 Task: Look for space in Sheki, Azerbaijan from 9th June, 2023 to 16th June, 2023 for 2 adults in price range Rs.8000 to Rs.16000. Place can be entire place with 2 bedrooms having 2 beds and 1 bathroom. Property type can be house, flat, guest house. Amenities needed are: air conditioning. Booking option can be shelf check-in. Required host language is English.
Action: Mouse moved to (403, 99)
Screenshot: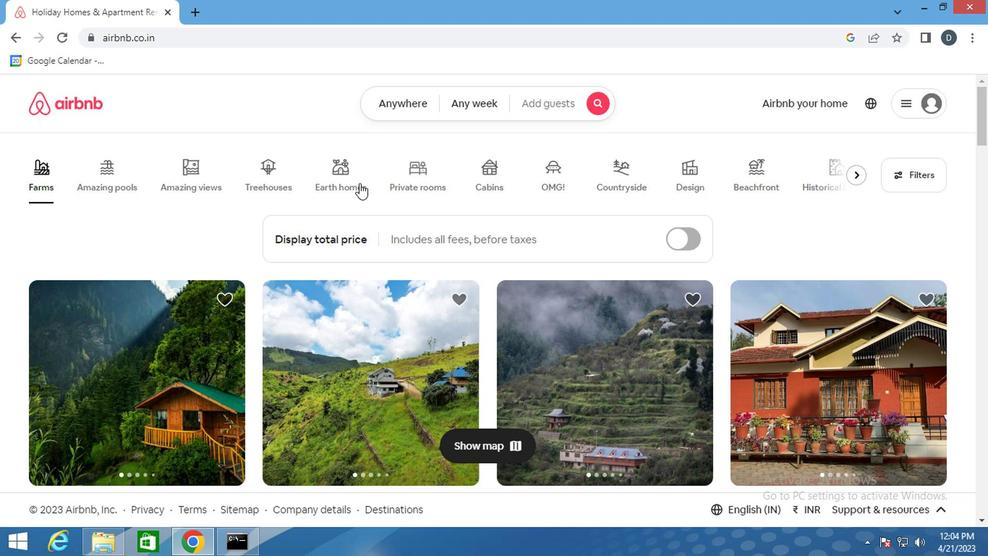 
Action: Mouse pressed left at (403, 99)
Screenshot: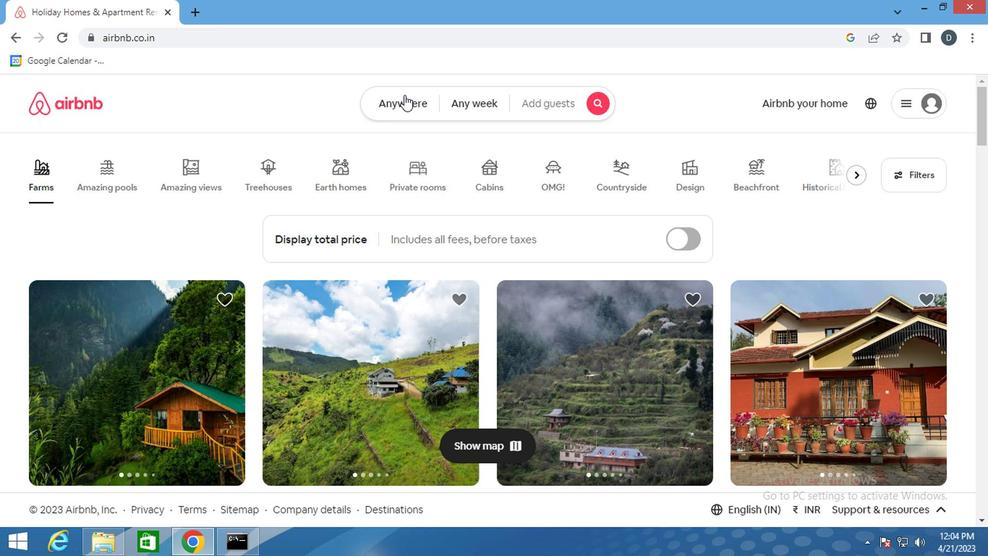 
Action: Mouse moved to (284, 161)
Screenshot: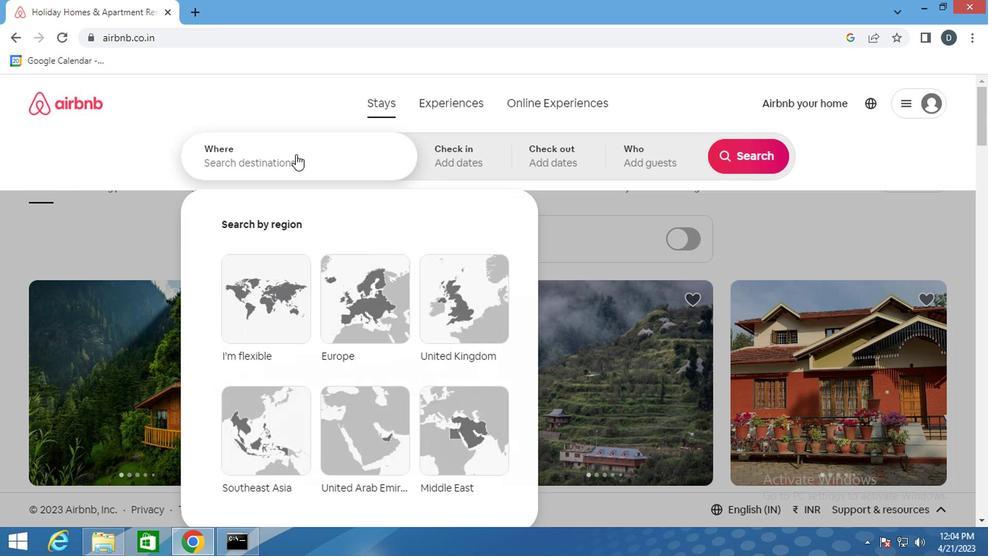 
Action: Mouse pressed left at (284, 161)
Screenshot: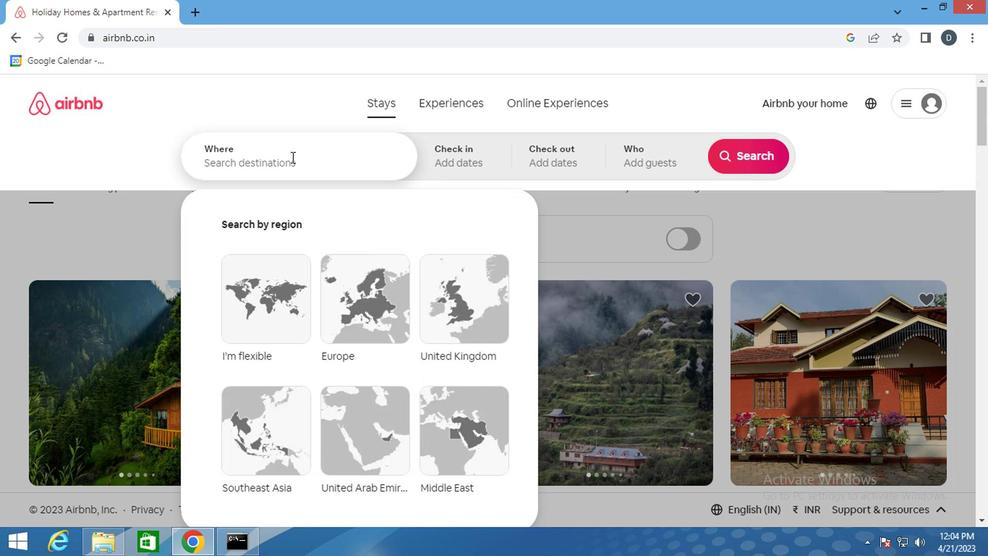 
Action: Key pressed sheki,az<Key.down><Key.enter>
Screenshot: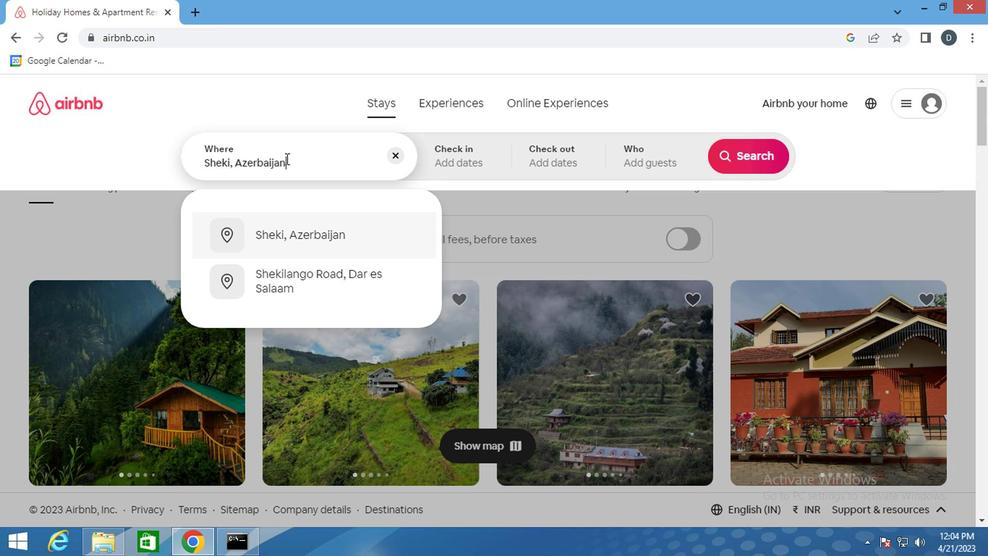 
Action: Mouse moved to (735, 281)
Screenshot: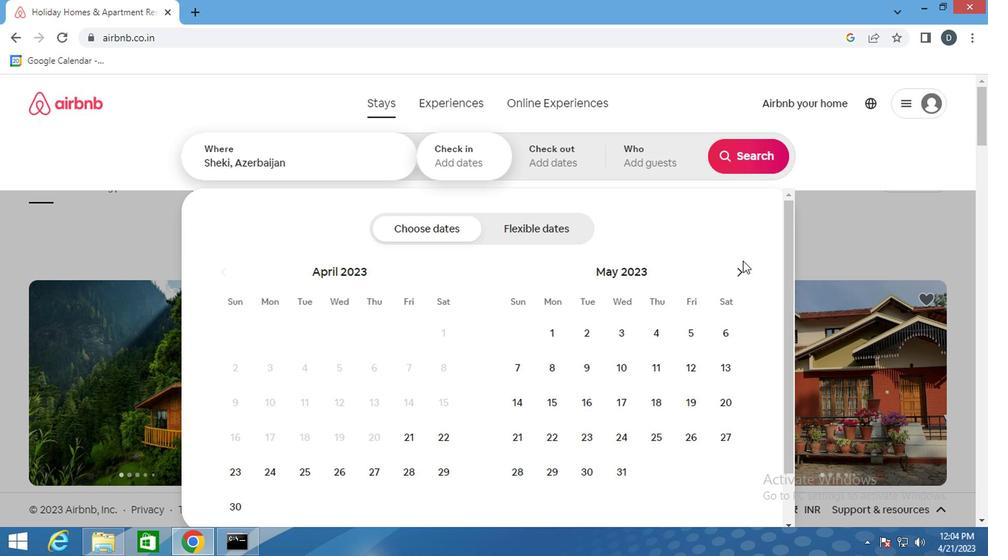 
Action: Mouse pressed left at (735, 281)
Screenshot: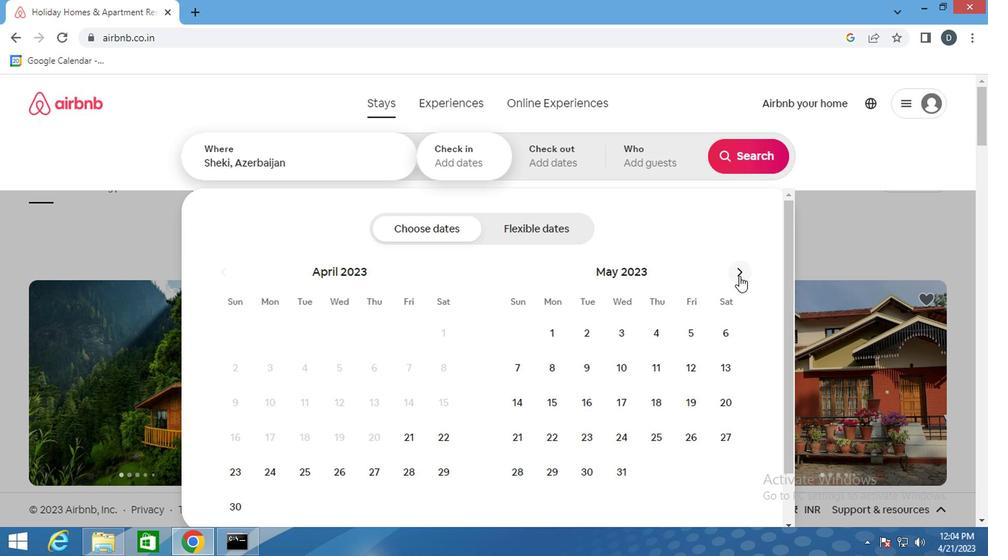 
Action: Mouse moved to (693, 357)
Screenshot: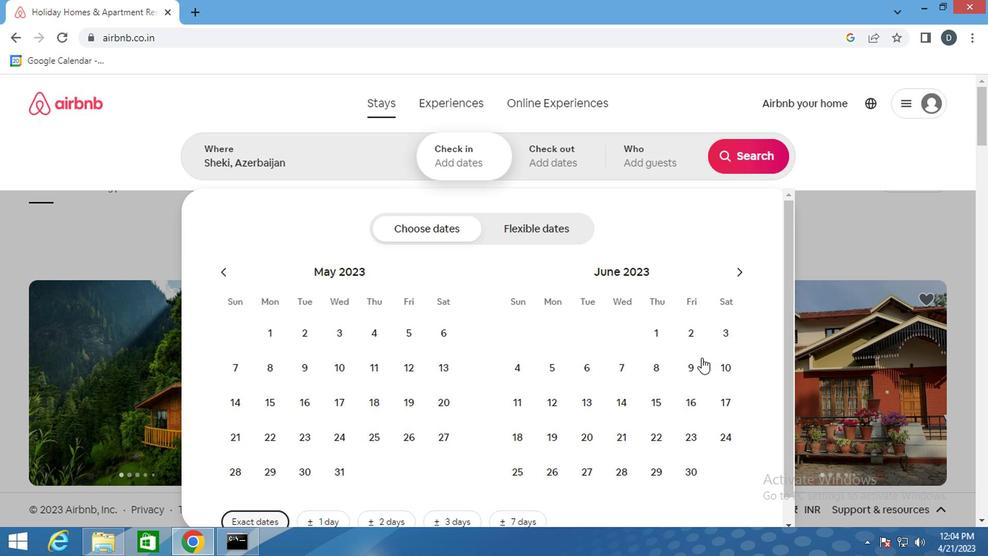 
Action: Mouse pressed left at (693, 357)
Screenshot: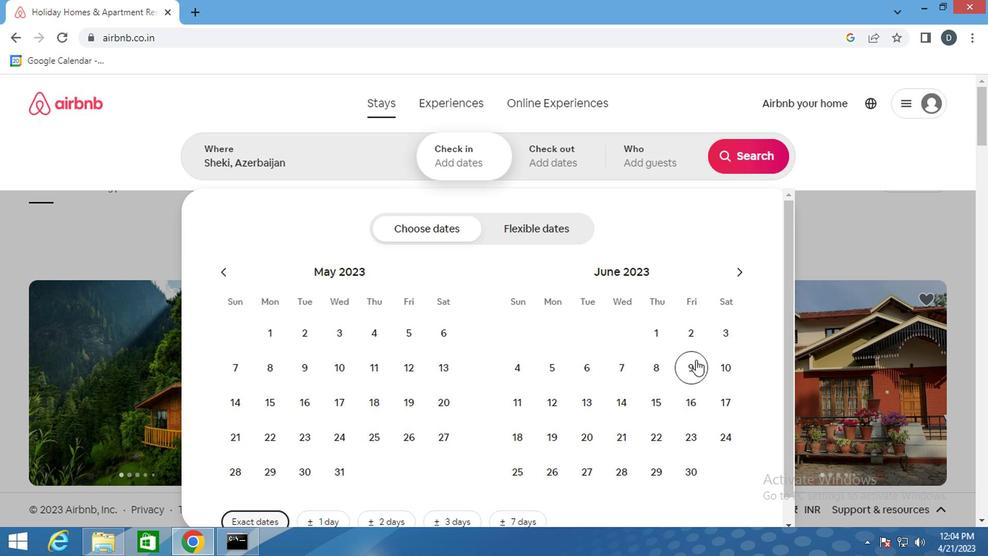 
Action: Mouse moved to (688, 395)
Screenshot: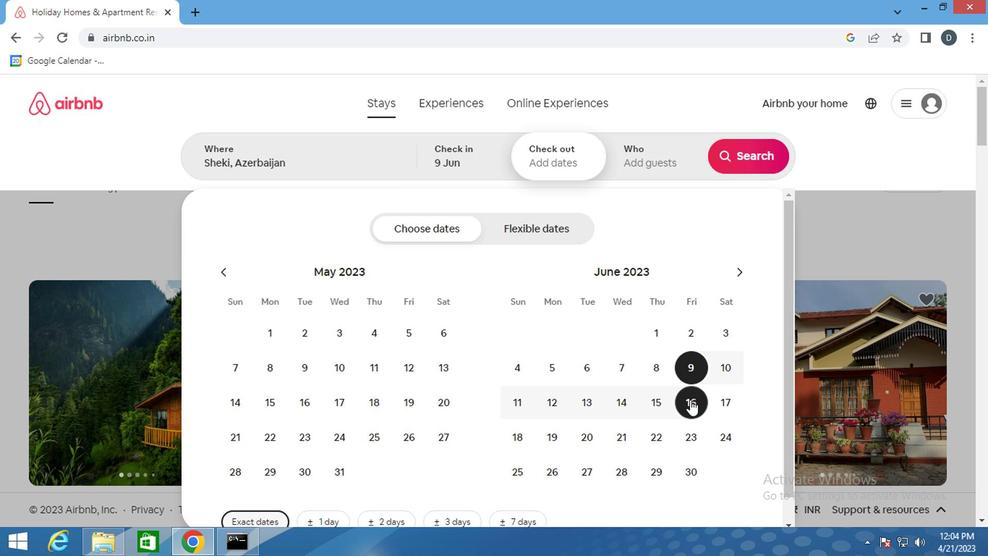 
Action: Mouse pressed left at (688, 395)
Screenshot: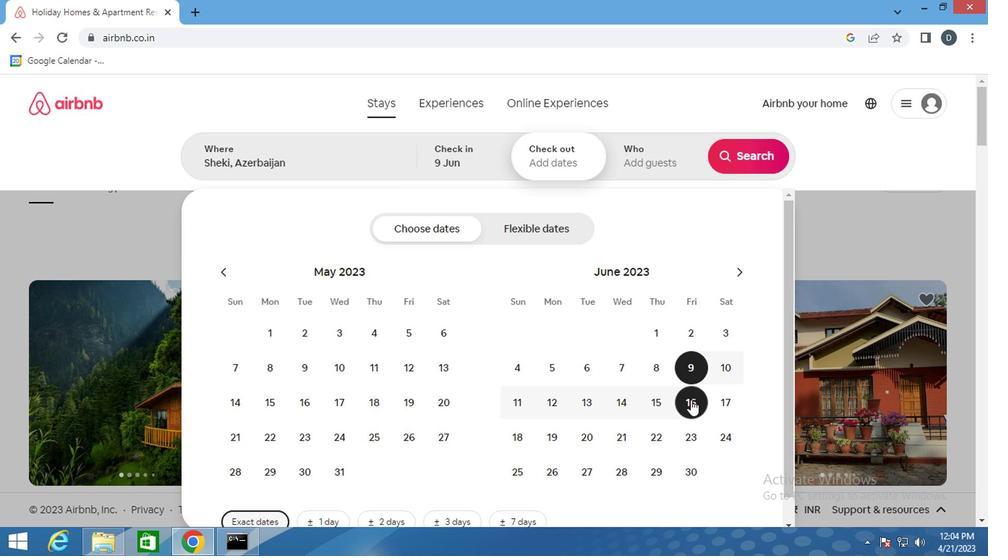 
Action: Mouse moved to (661, 167)
Screenshot: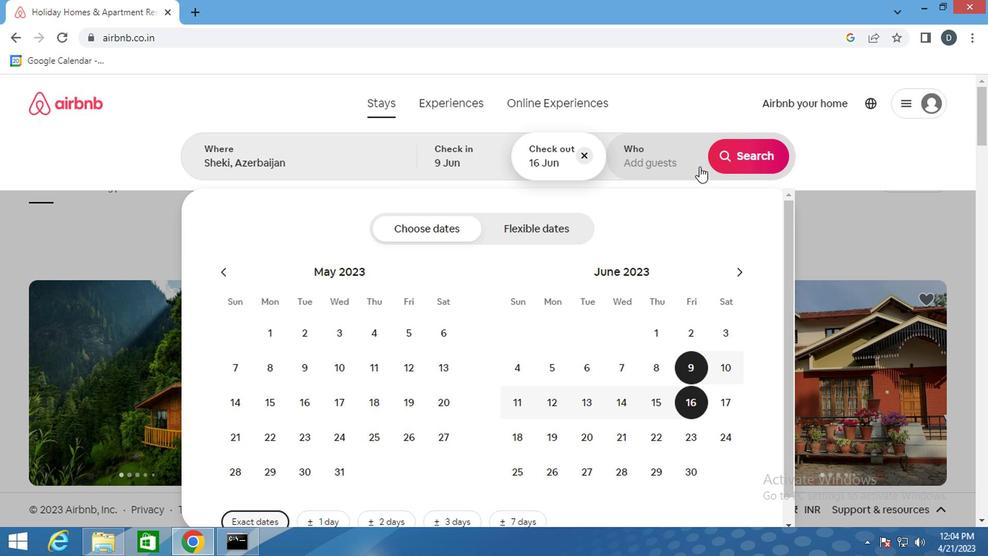 
Action: Mouse pressed left at (661, 167)
Screenshot: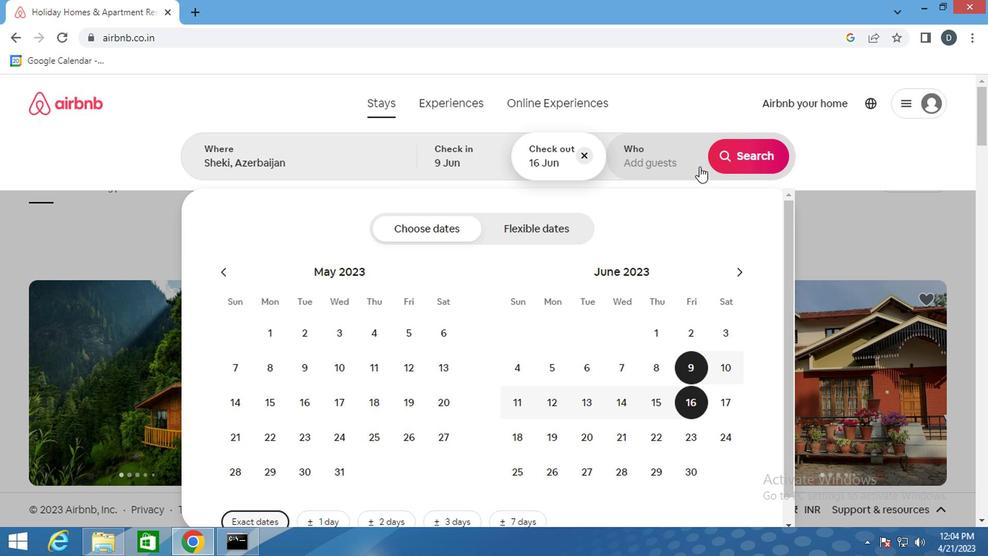 
Action: Mouse moved to (753, 240)
Screenshot: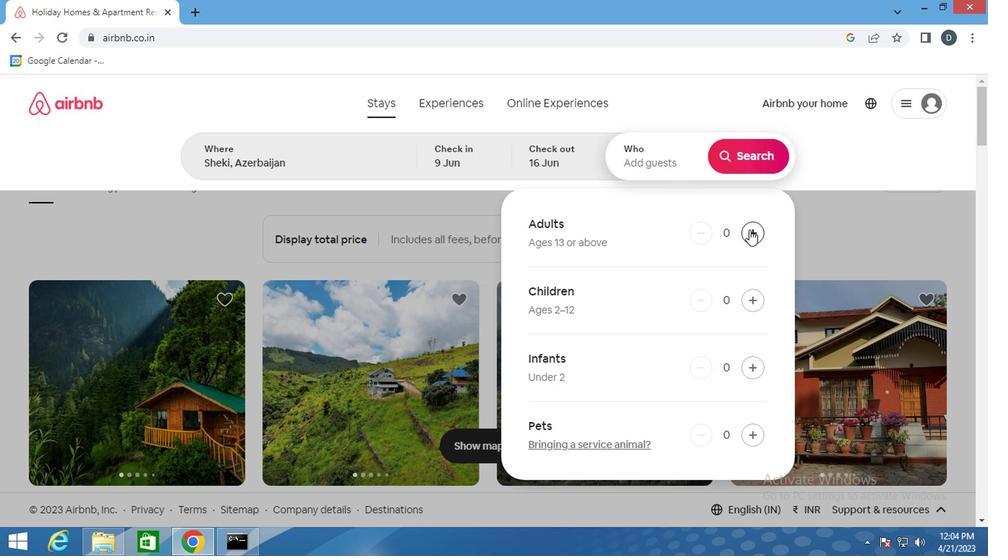 
Action: Mouse pressed left at (753, 240)
Screenshot: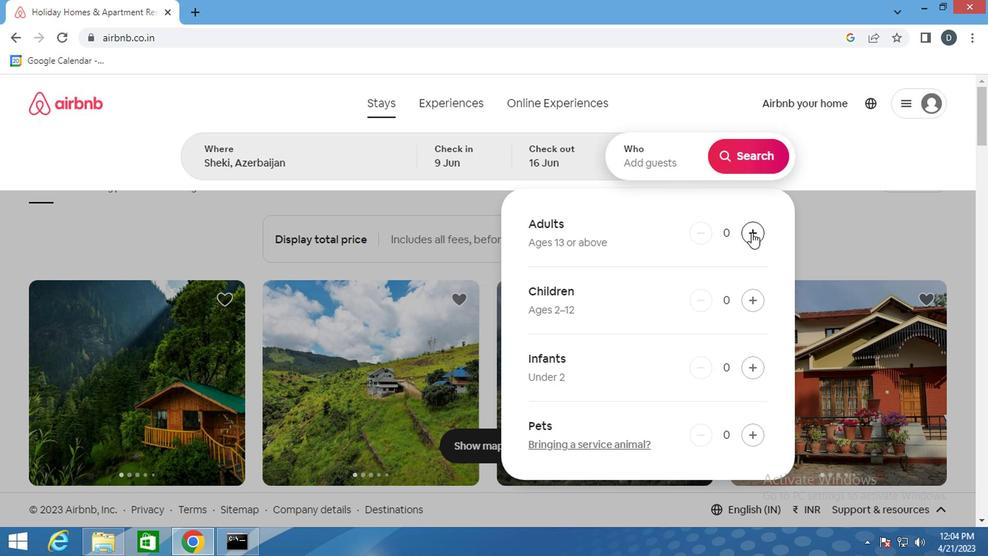 
Action: Mouse pressed left at (753, 240)
Screenshot: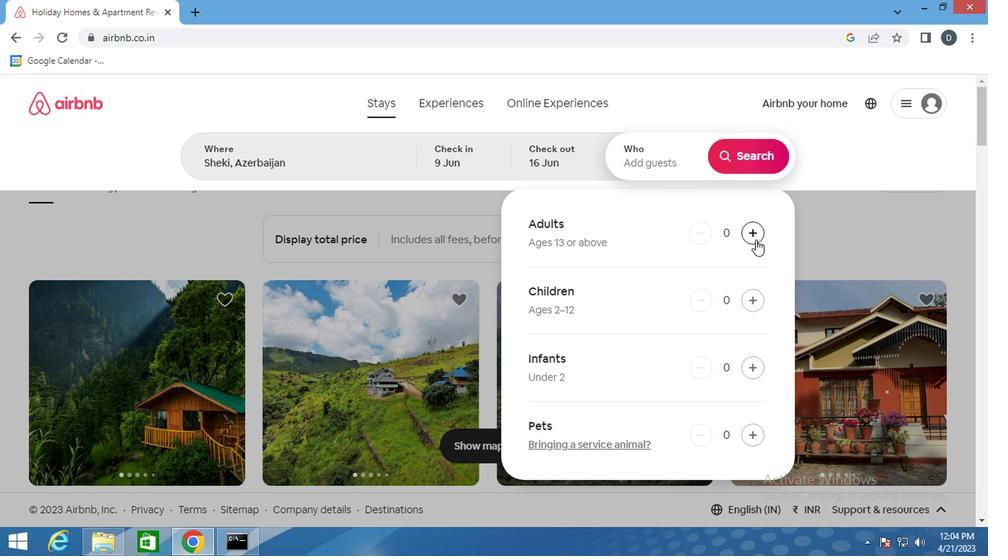 
Action: Mouse moved to (753, 164)
Screenshot: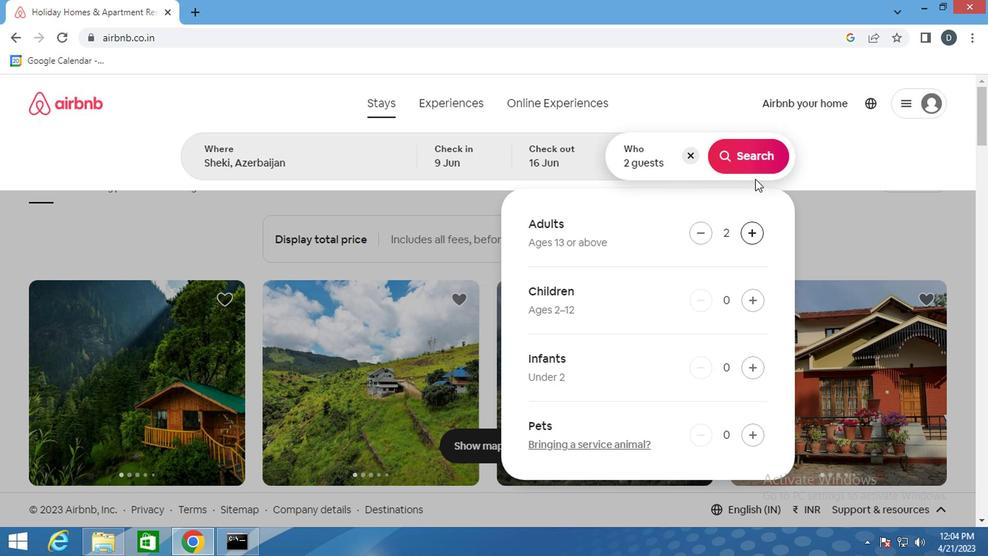 
Action: Mouse pressed left at (753, 164)
Screenshot: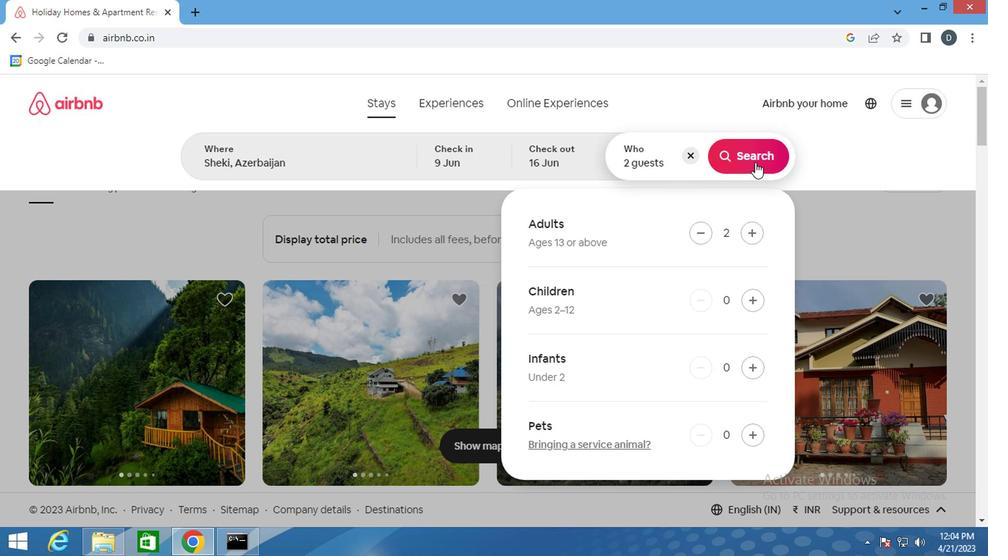 
Action: Mouse moved to (908, 164)
Screenshot: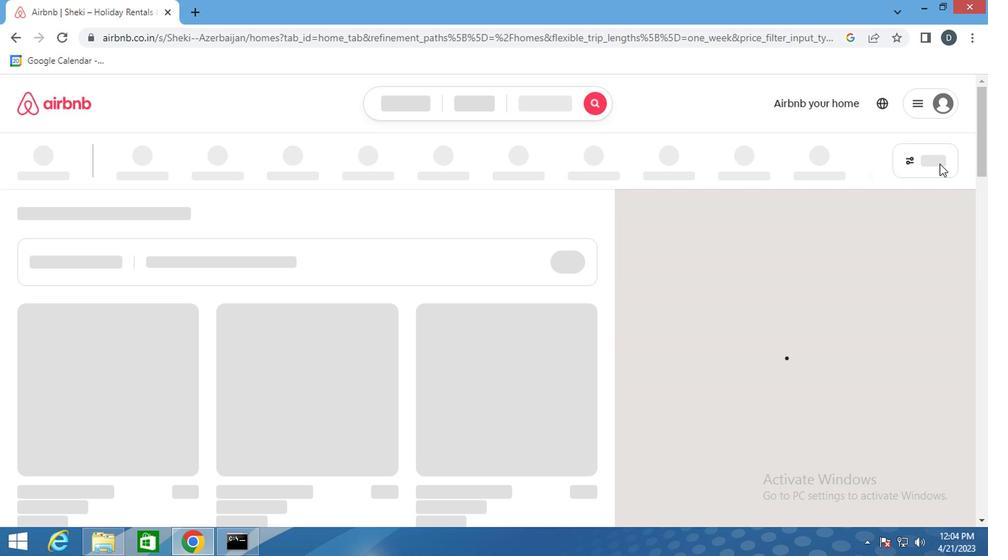 
Action: Mouse pressed left at (908, 164)
Screenshot: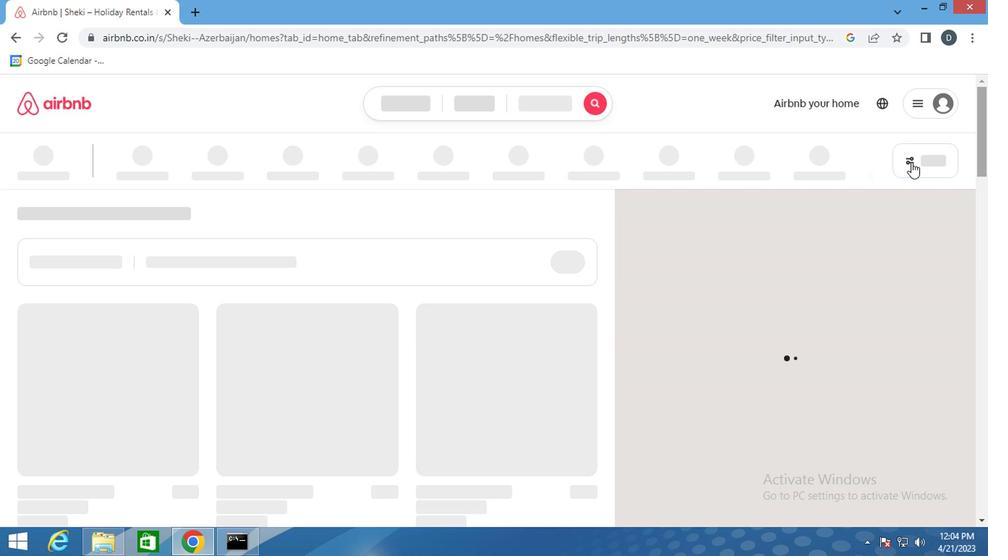 
Action: Mouse moved to (406, 337)
Screenshot: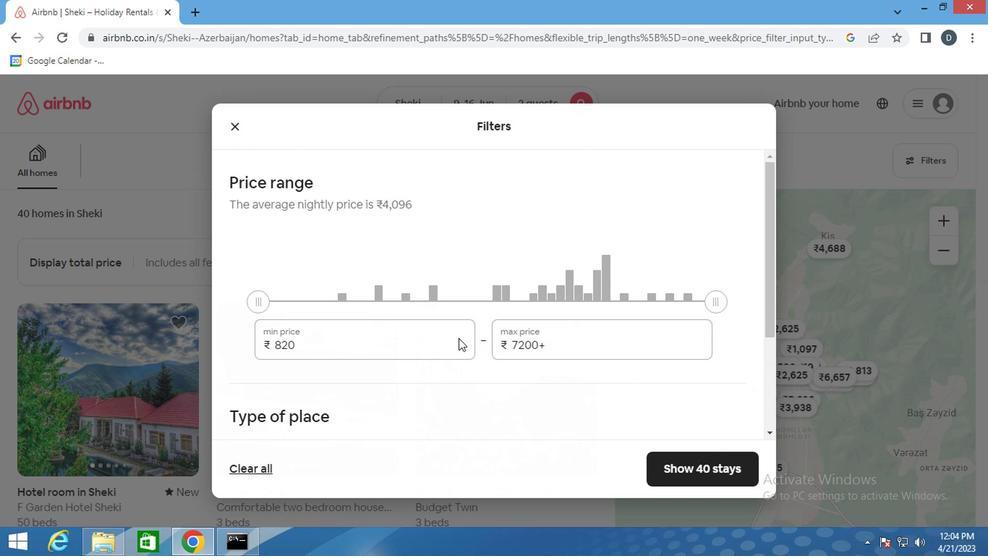 
Action: Mouse pressed left at (406, 337)
Screenshot: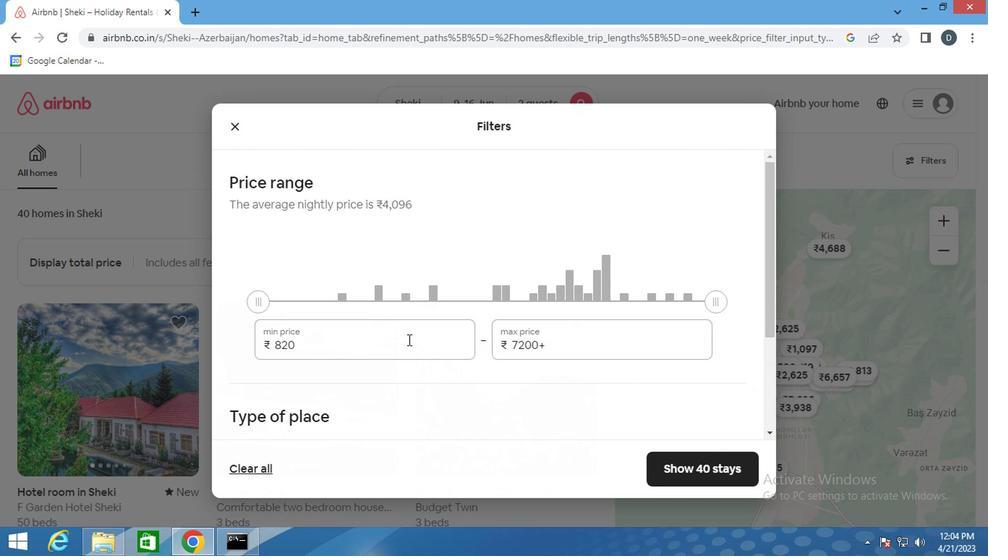 
Action: Mouse pressed left at (406, 337)
Screenshot: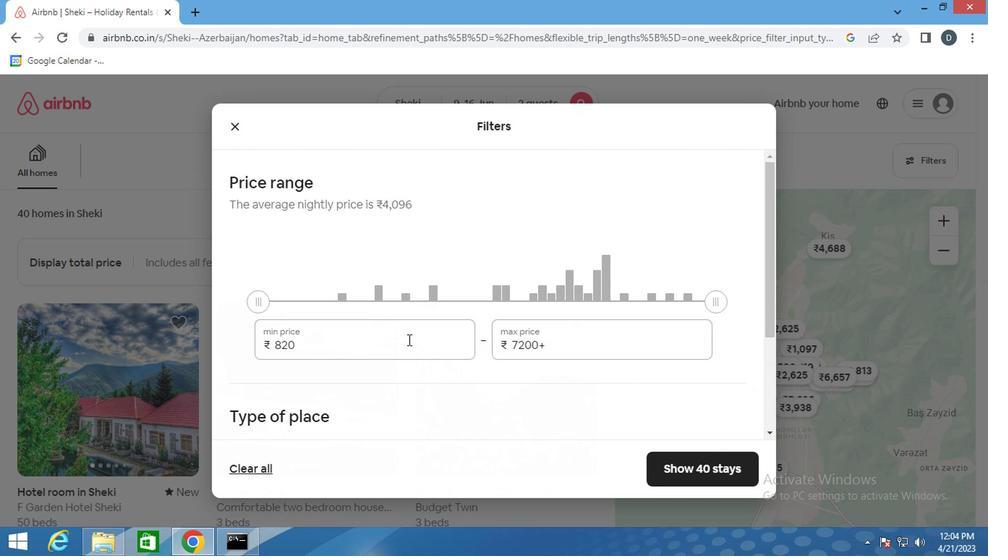 
Action: Key pressed 80000<Key.backspace>
Screenshot: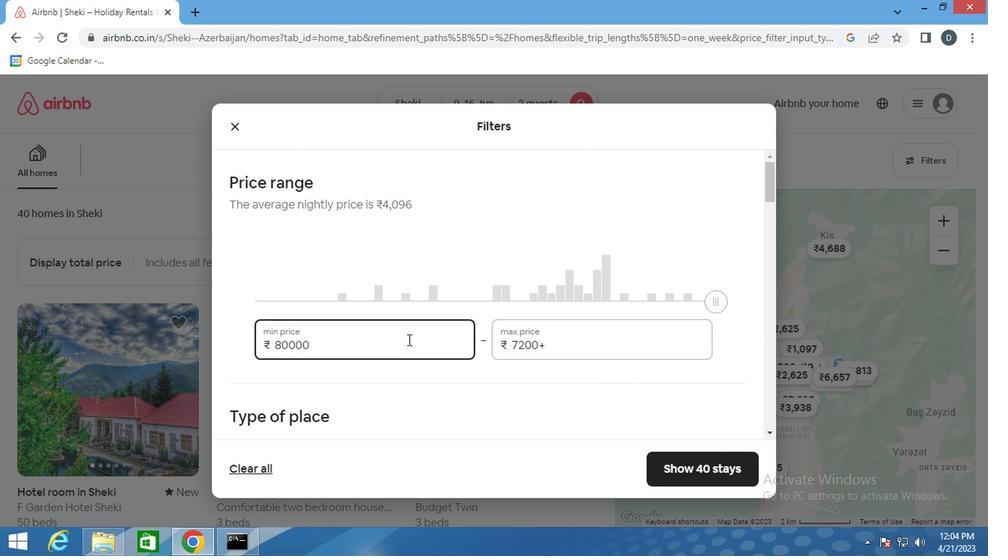 
Action: Mouse moved to (406, 337)
Screenshot: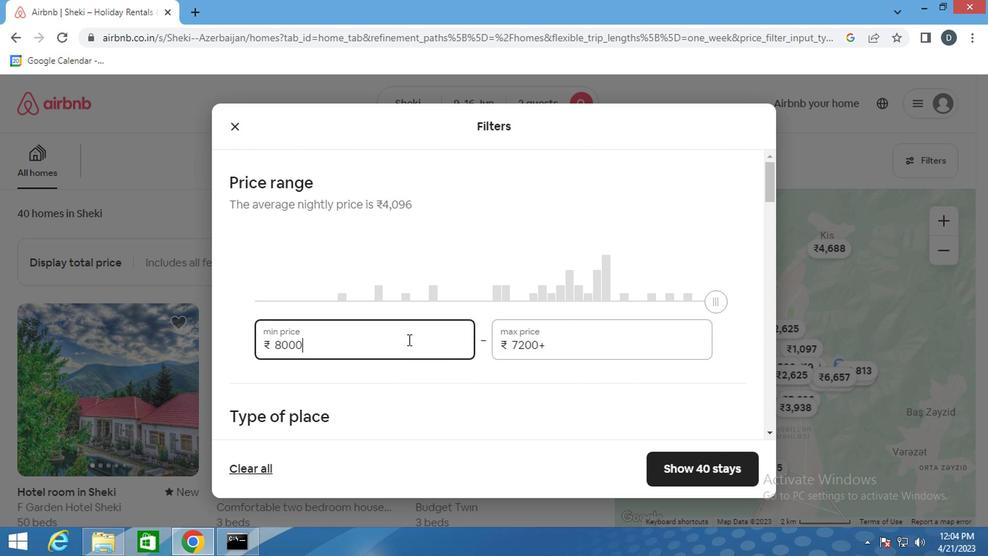 
Action: Key pressed <Key.tab>ctrl+Actrl+16000
Screenshot: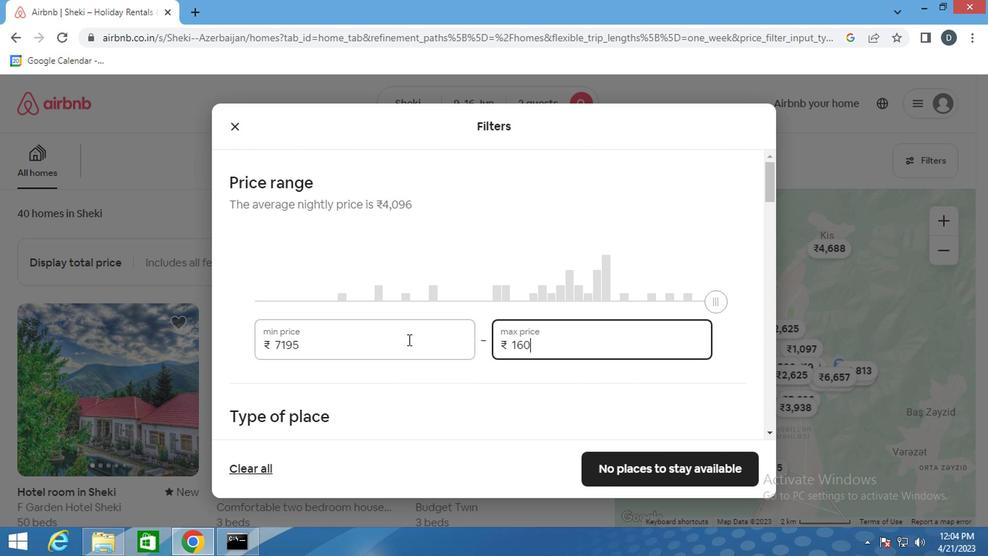 
Action: Mouse scrolled (406, 336) with delta (0, 0)
Screenshot: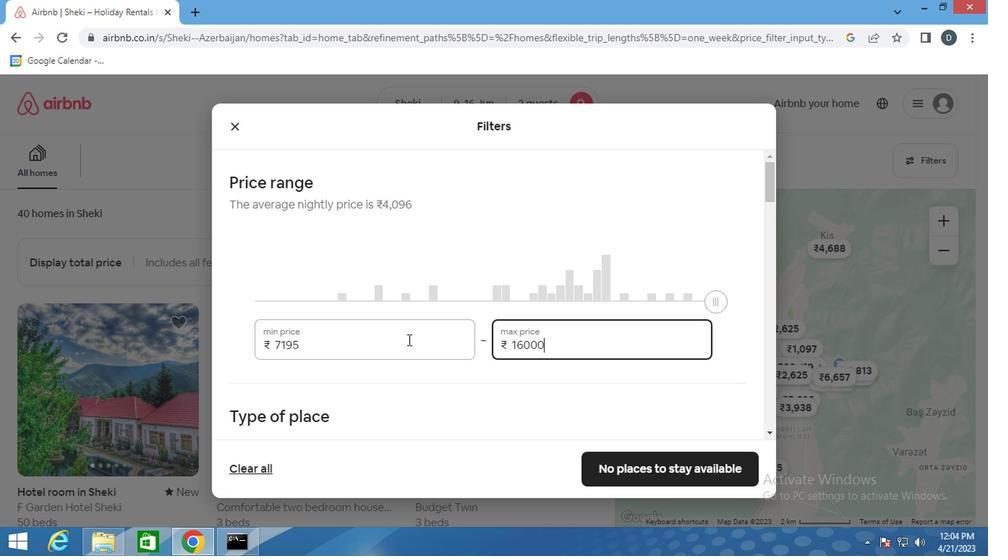 
Action: Mouse scrolled (406, 336) with delta (0, 0)
Screenshot: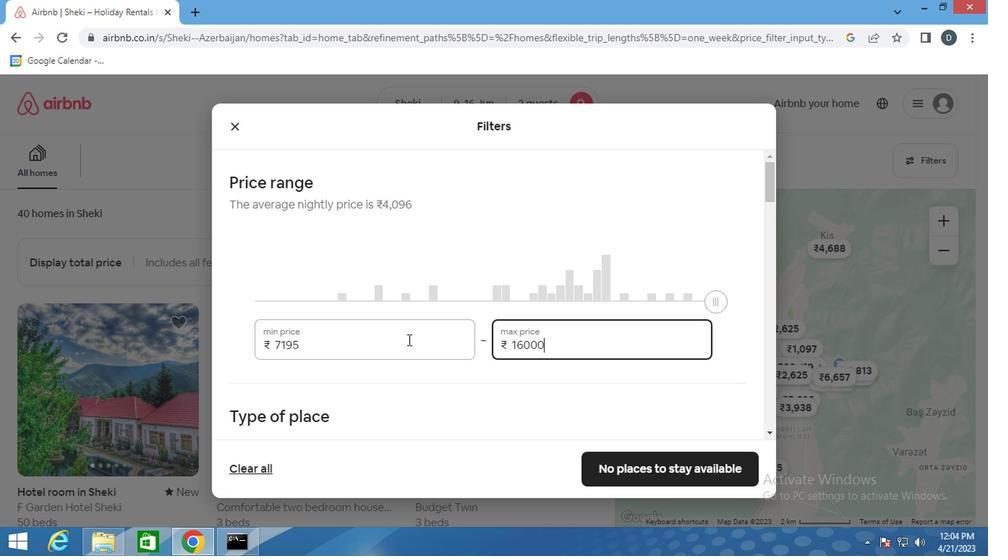 
Action: Mouse scrolled (406, 336) with delta (0, 0)
Screenshot: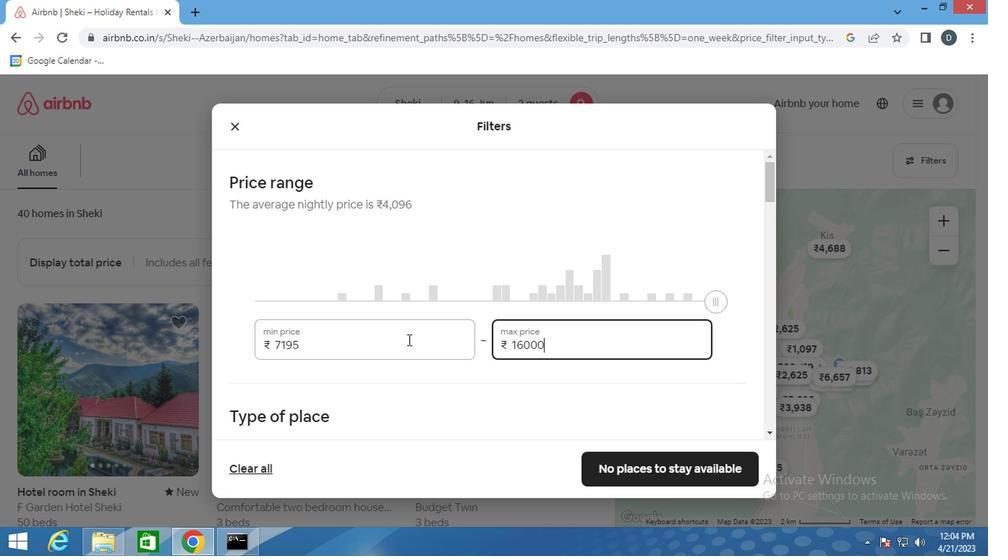 
Action: Mouse moved to (308, 255)
Screenshot: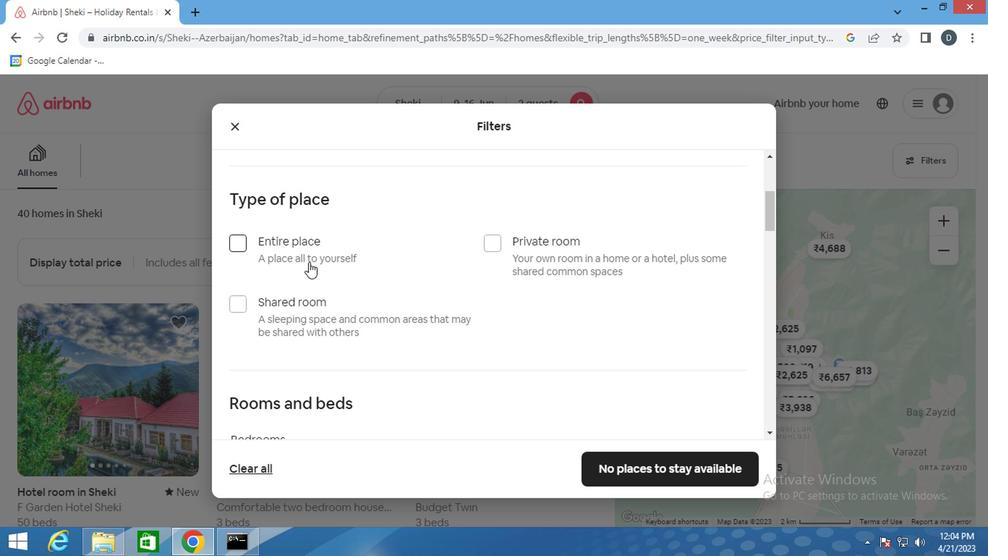 
Action: Mouse pressed left at (308, 255)
Screenshot: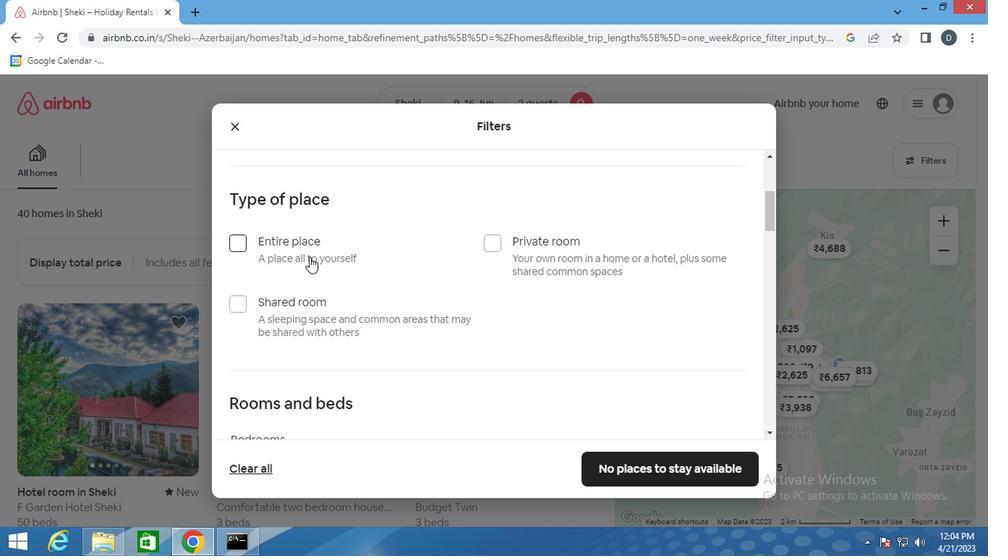 
Action: Mouse moved to (309, 255)
Screenshot: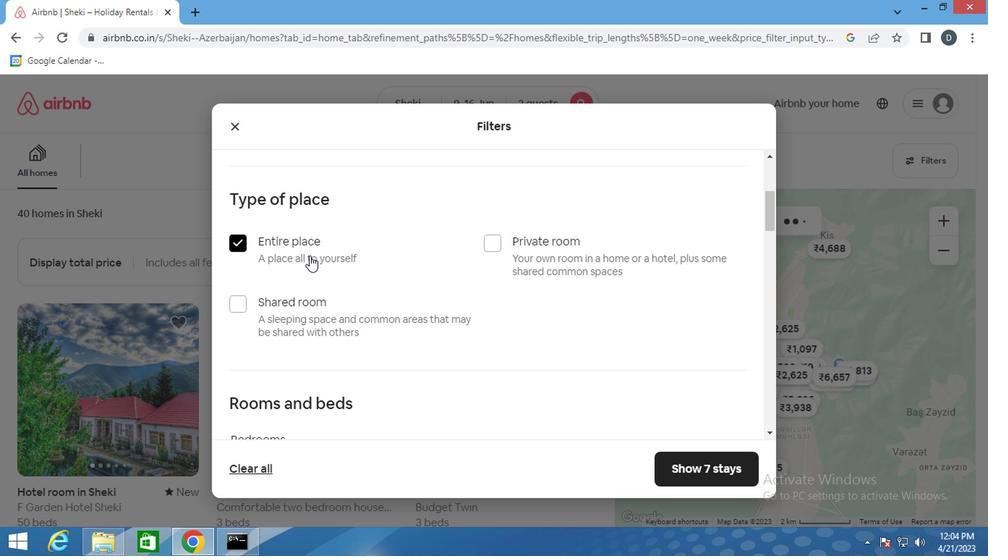 
Action: Mouse scrolled (309, 254) with delta (0, -1)
Screenshot: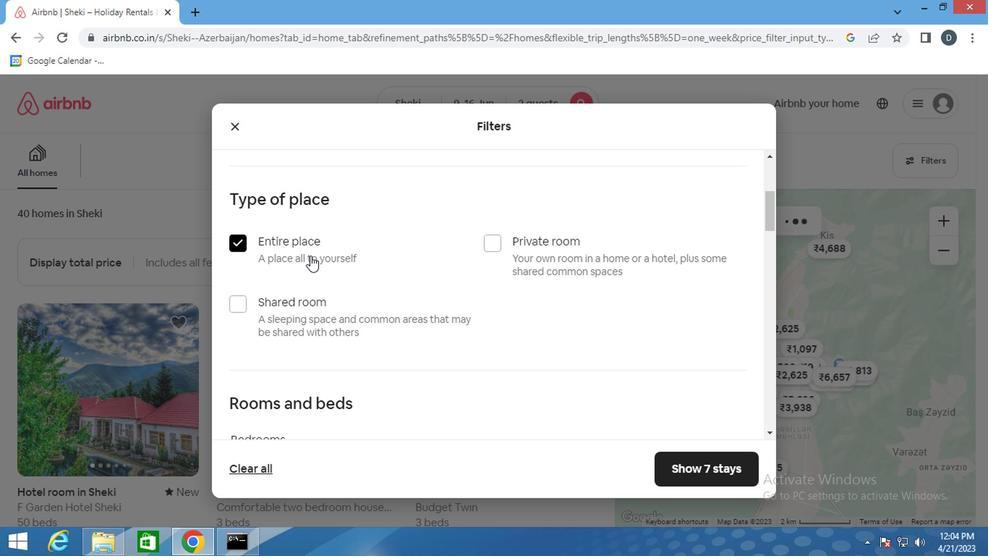 
Action: Mouse scrolled (309, 254) with delta (0, -1)
Screenshot: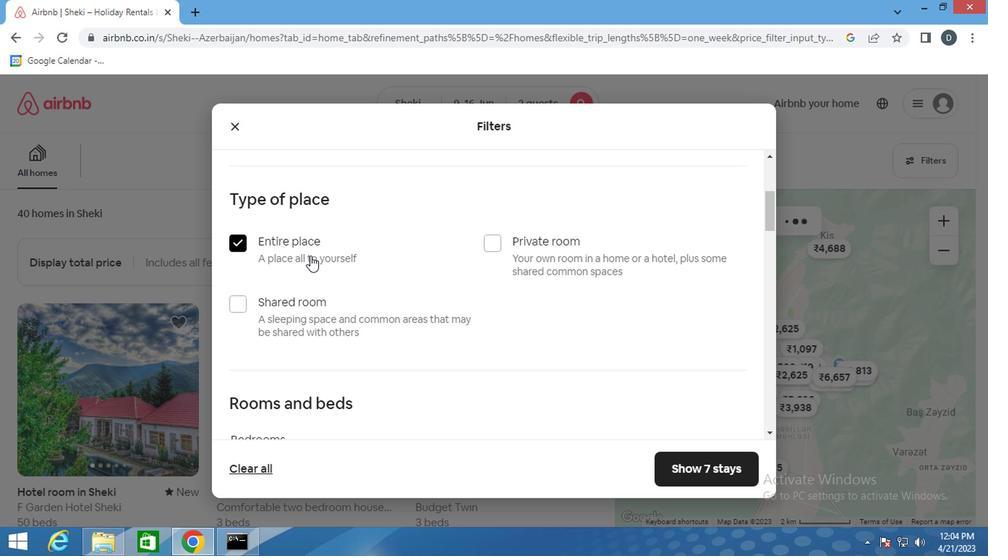 
Action: Mouse scrolled (309, 254) with delta (0, -1)
Screenshot: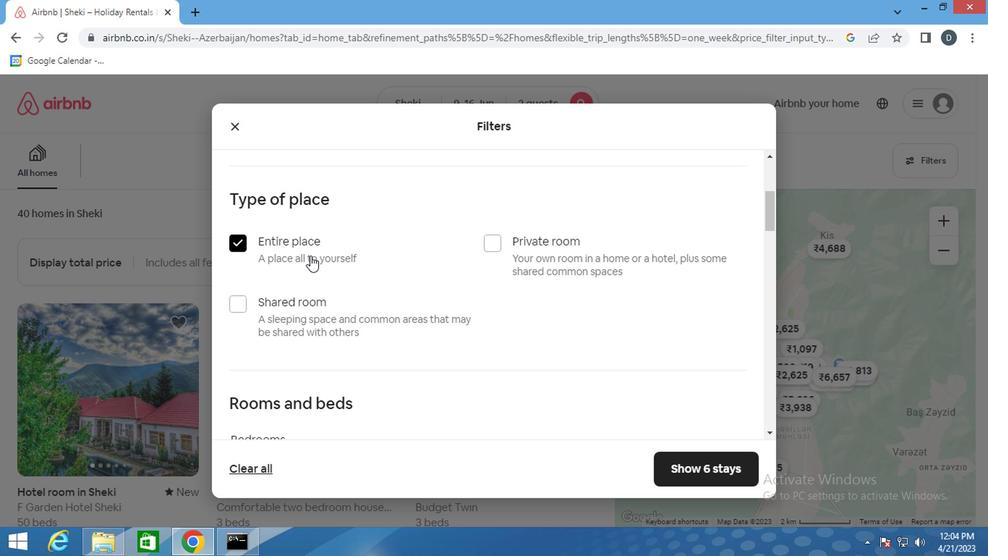 
Action: Mouse moved to (356, 264)
Screenshot: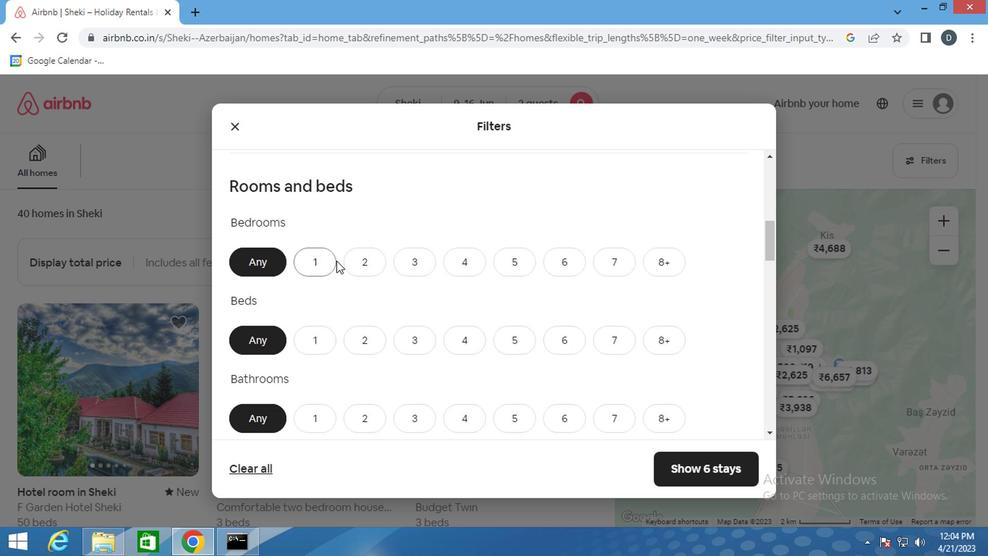 
Action: Mouse pressed left at (356, 264)
Screenshot: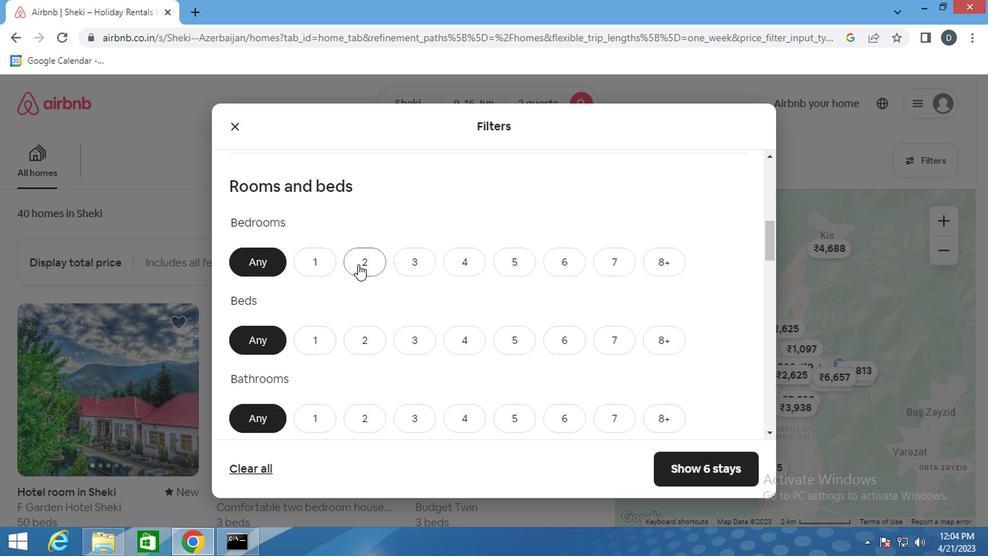 
Action: Mouse moved to (366, 332)
Screenshot: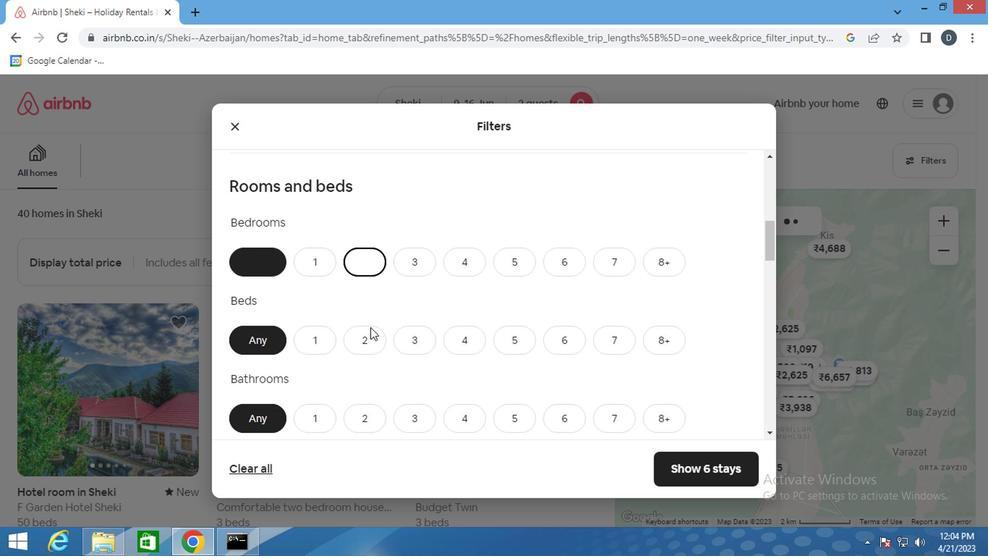 
Action: Mouse pressed left at (366, 332)
Screenshot: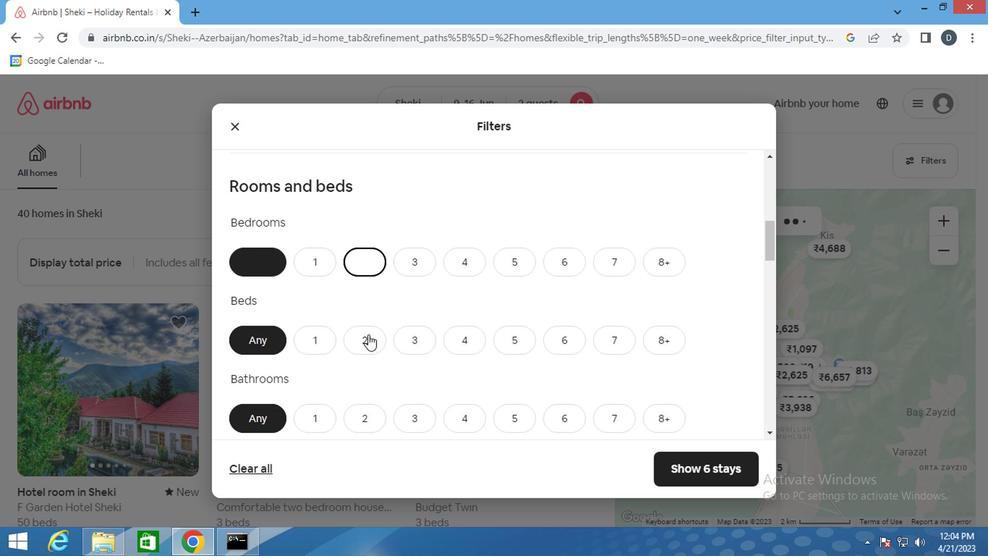 
Action: Mouse moved to (319, 405)
Screenshot: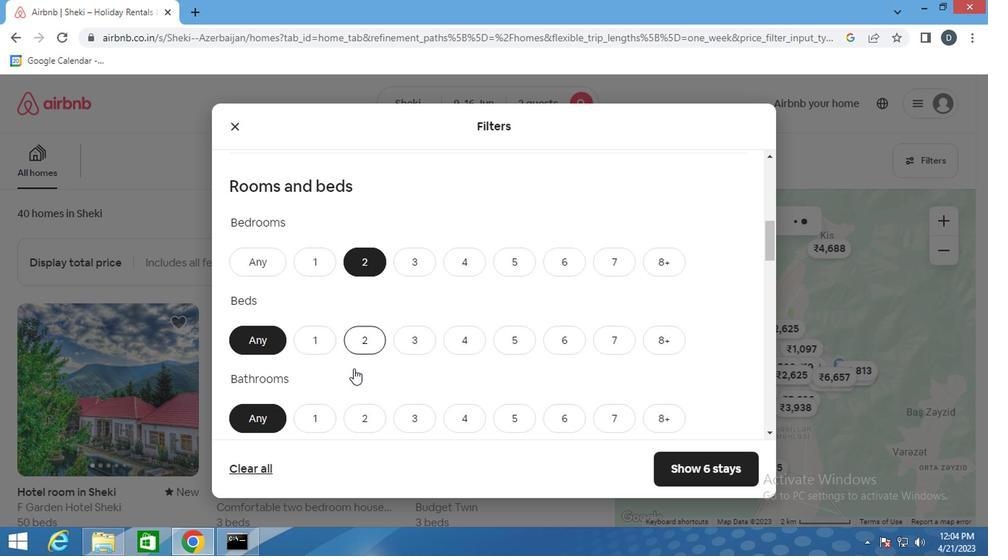 
Action: Mouse pressed left at (319, 405)
Screenshot: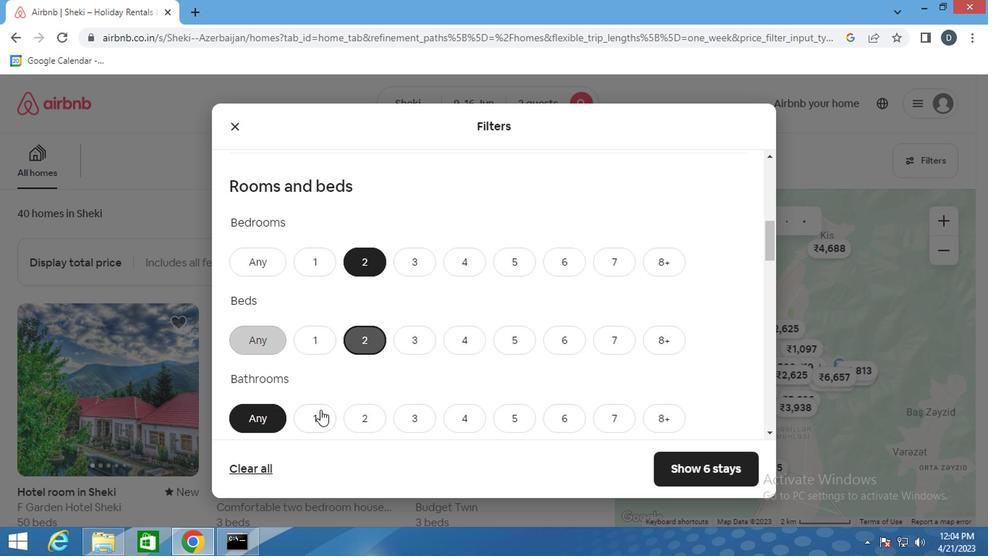 
Action: Mouse moved to (368, 367)
Screenshot: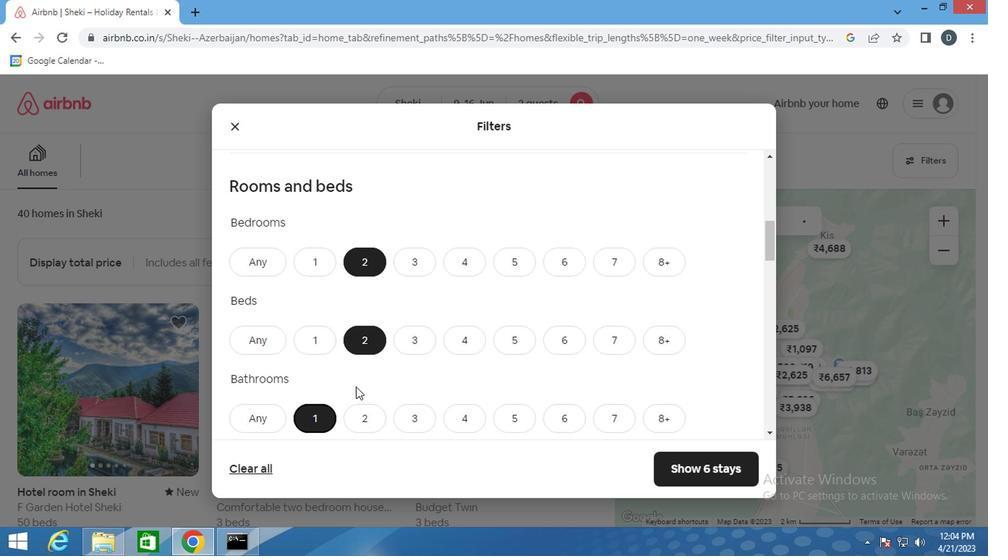 
Action: Mouse scrolled (368, 367) with delta (0, 0)
Screenshot: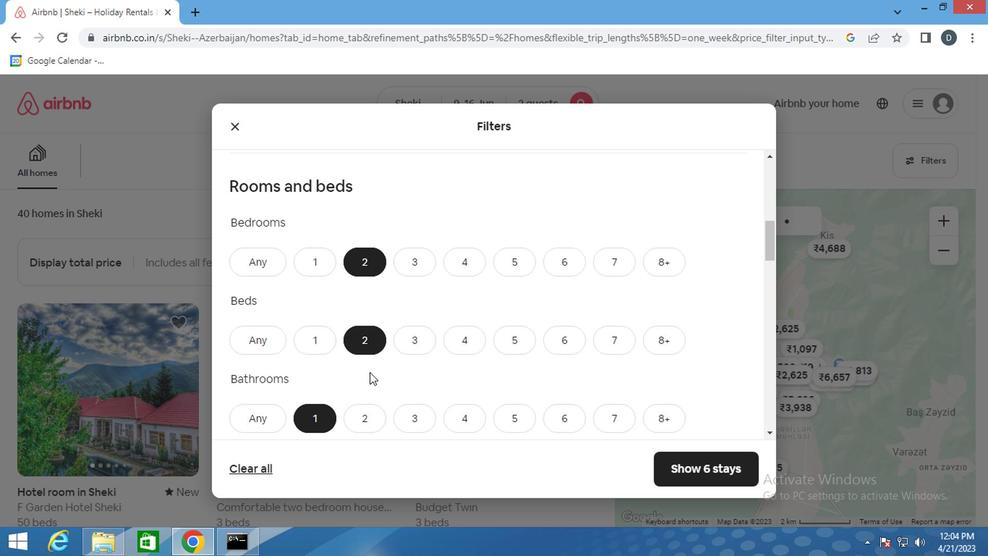 
Action: Mouse scrolled (368, 367) with delta (0, 0)
Screenshot: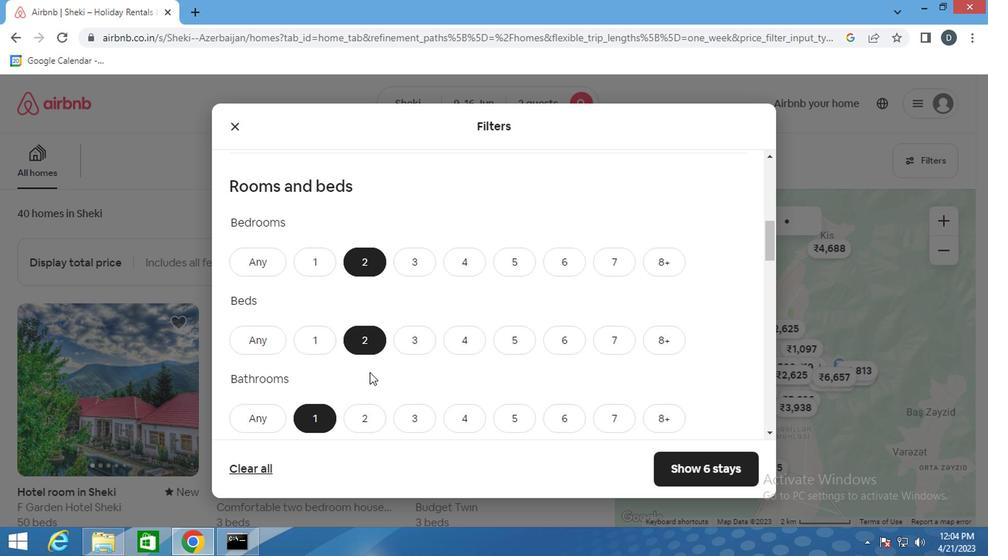 
Action: Mouse moved to (371, 365)
Screenshot: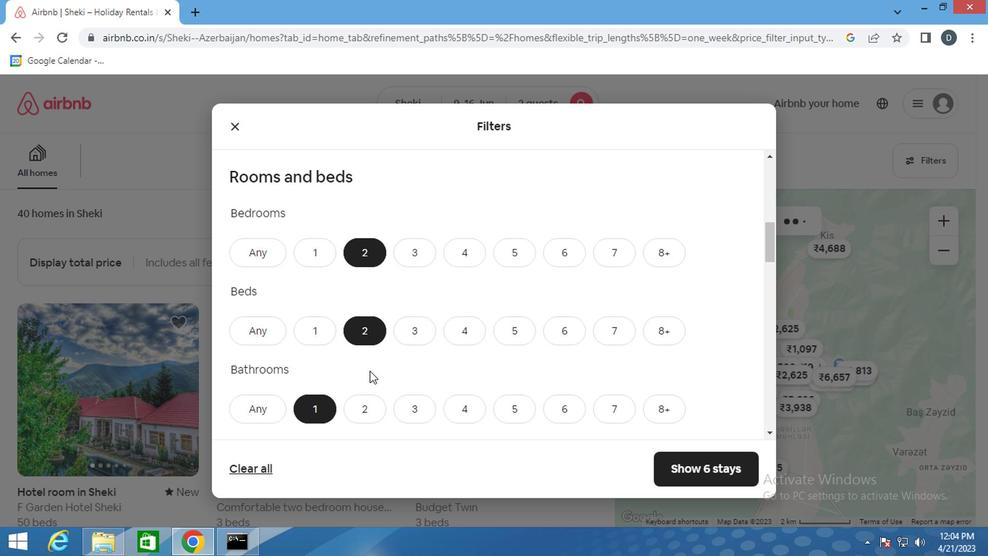 
Action: Mouse scrolled (371, 365) with delta (0, 0)
Screenshot: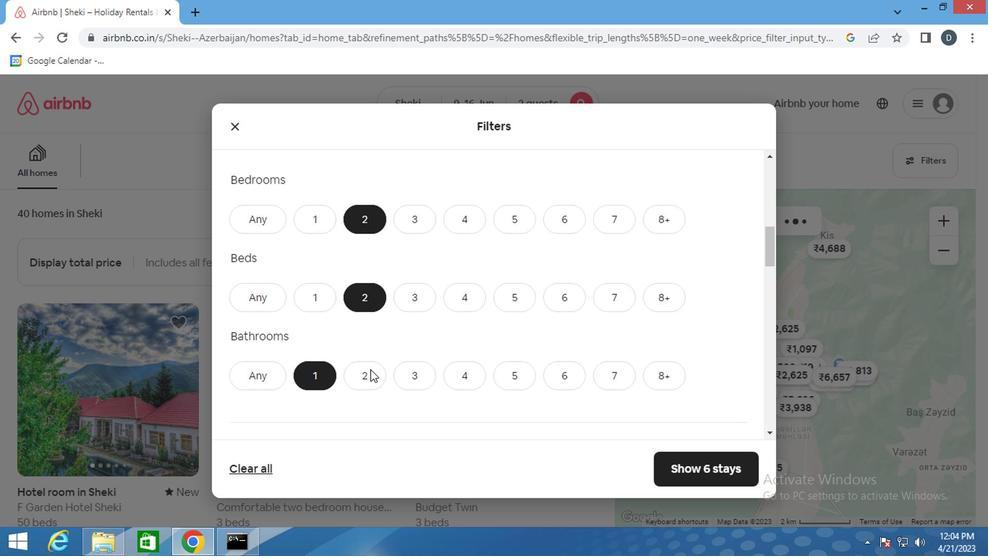 
Action: Mouse scrolled (371, 365) with delta (0, 0)
Screenshot: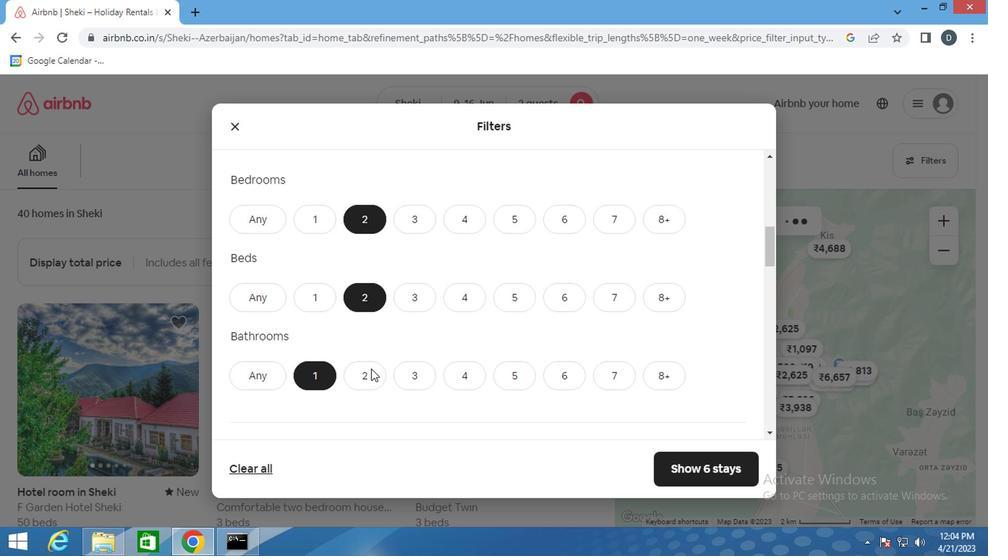 
Action: Mouse moved to (302, 315)
Screenshot: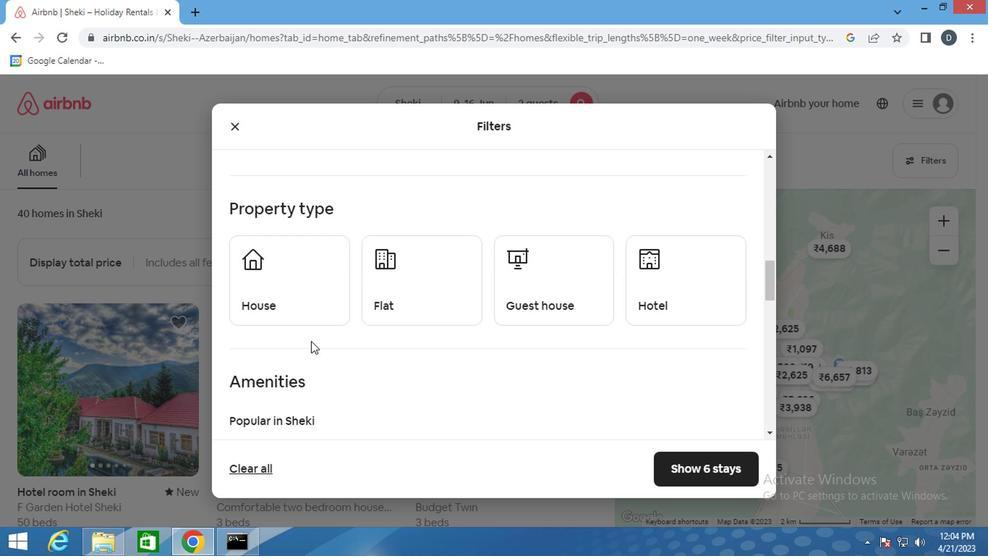 
Action: Mouse pressed left at (302, 315)
Screenshot: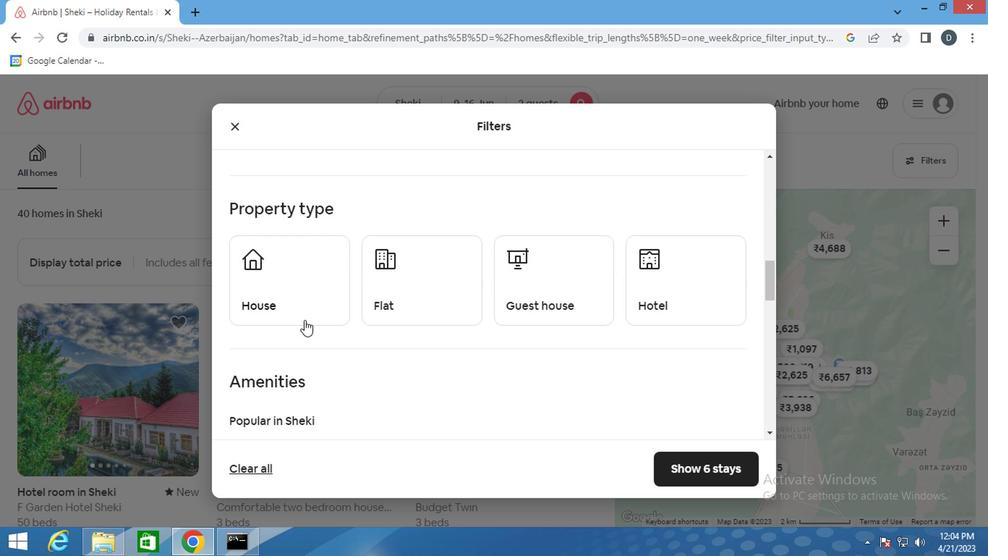 
Action: Mouse moved to (385, 290)
Screenshot: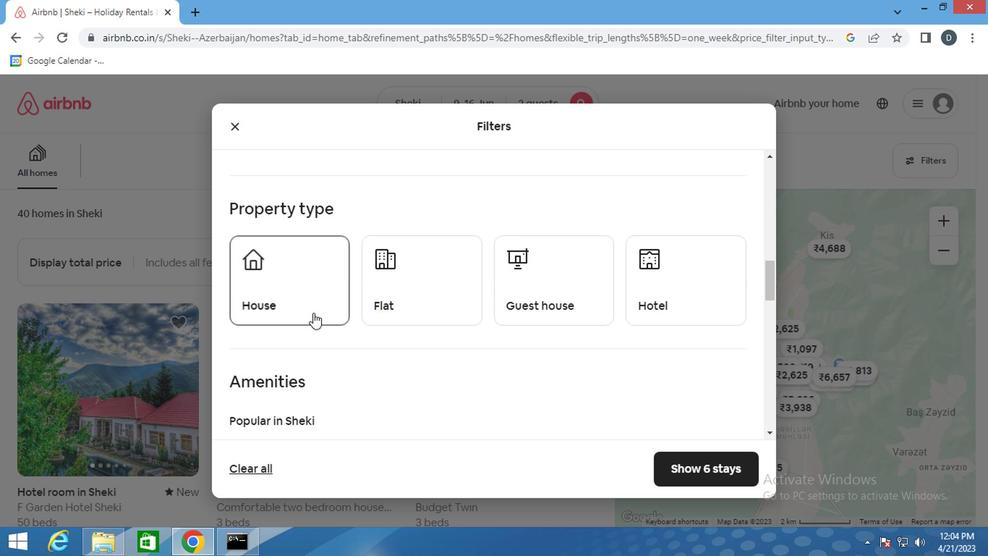 
Action: Mouse pressed left at (385, 290)
Screenshot: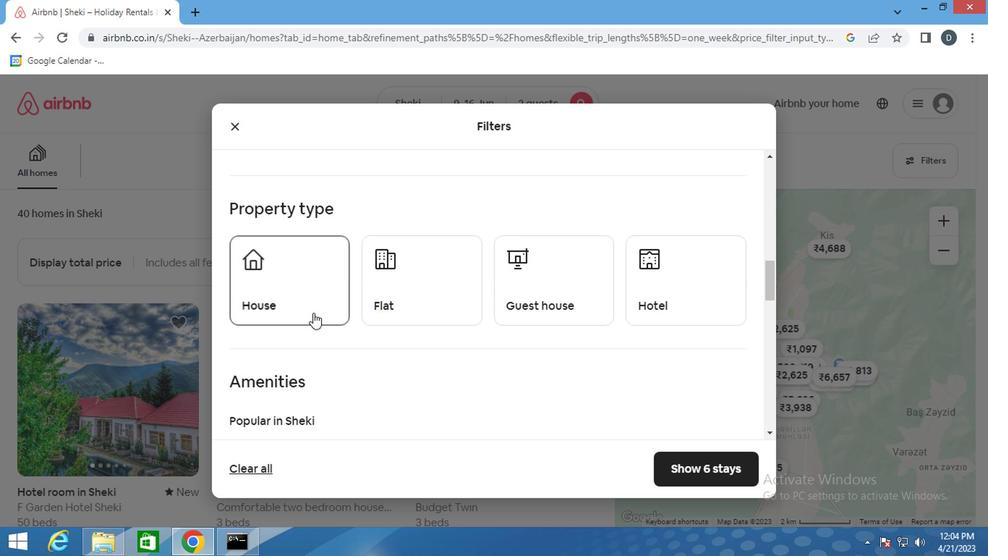 
Action: Mouse moved to (530, 290)
Screenshot: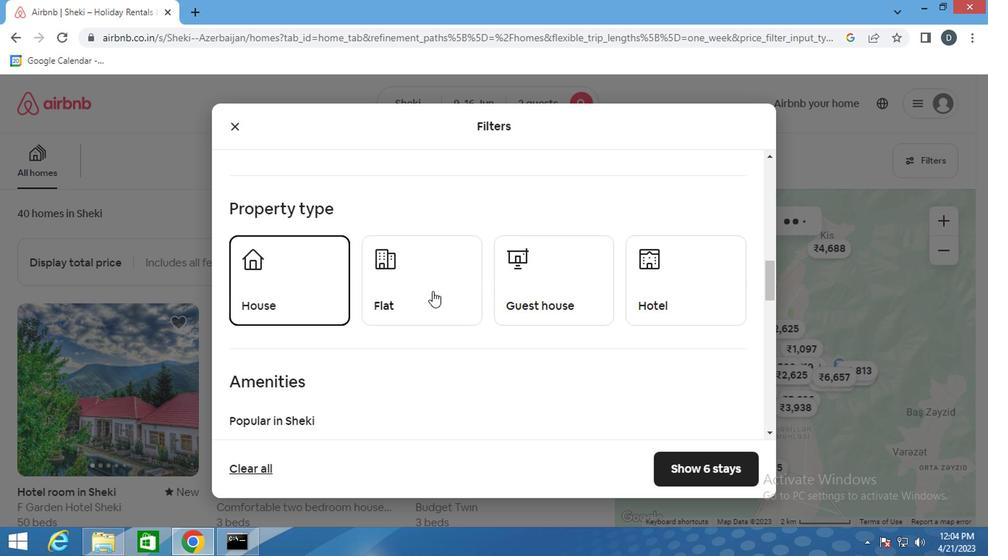 
Action: Mouse pressed left at (530, 290)
Screenshot: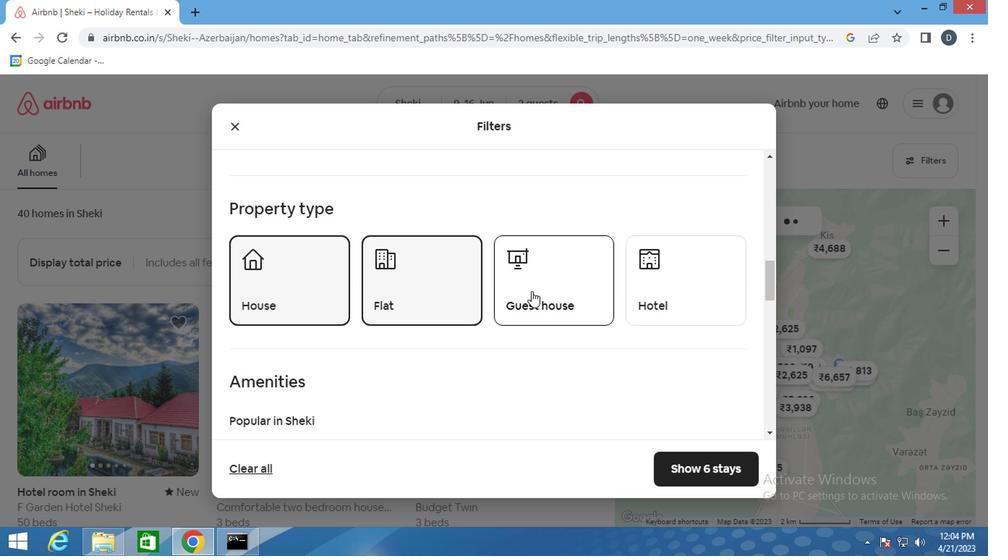 
Action: Mouse scrolled (530, 289) with delta (0, -1)
Screenshot: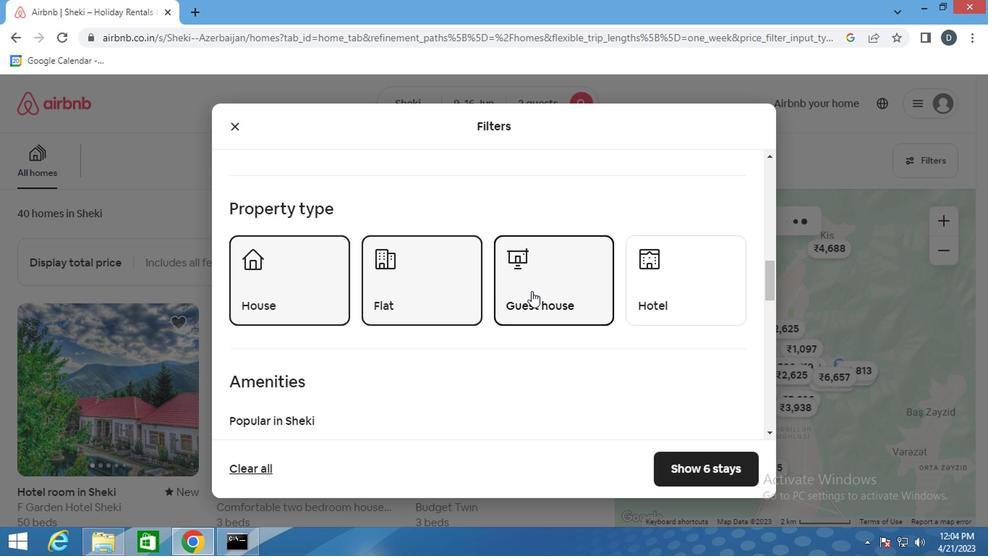 
Action: Mouse scrolled (530, 289) with delta (0, -1)
Screenshot: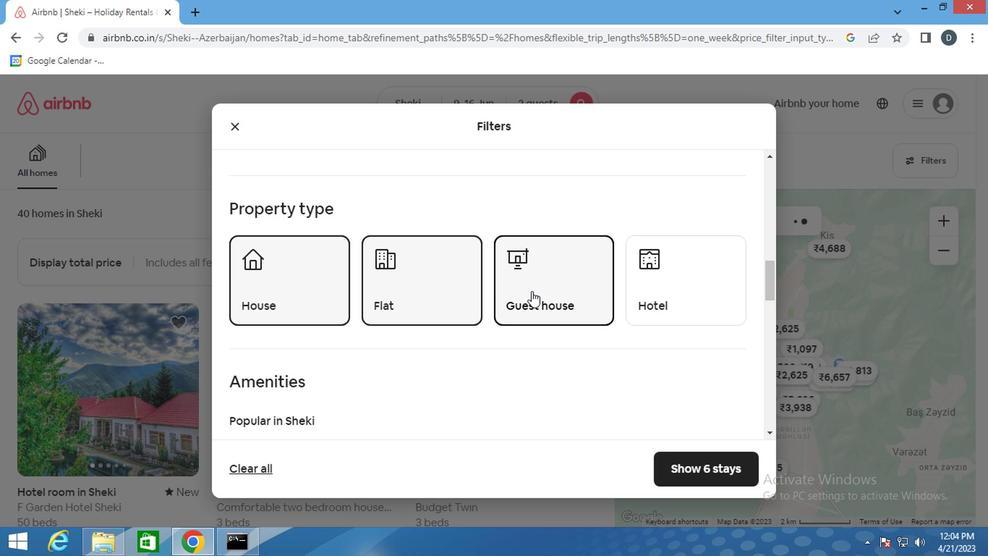 
Action: Mouse moved to (276, 399)
Screenshot: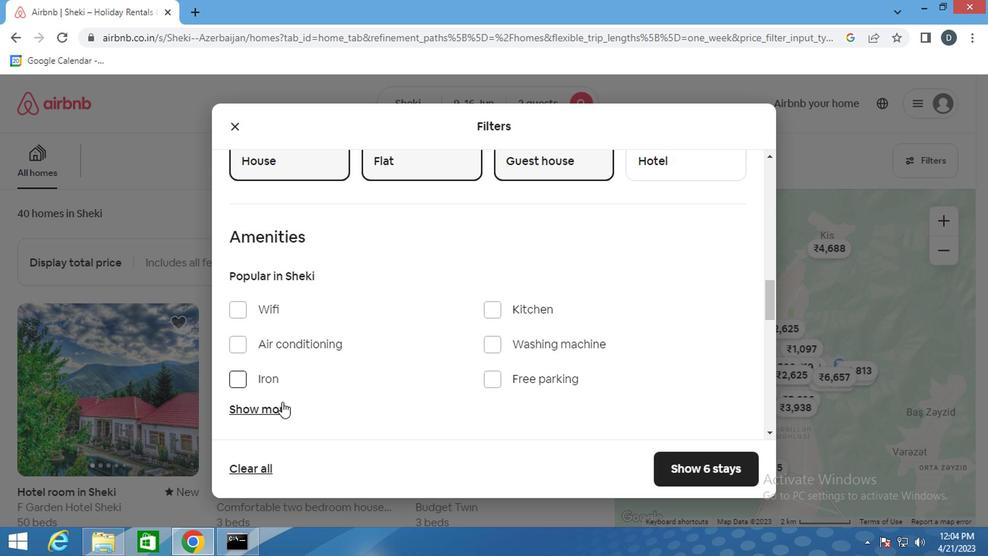 
Action: Mouse pressed left at (276, 399)
Screenshot: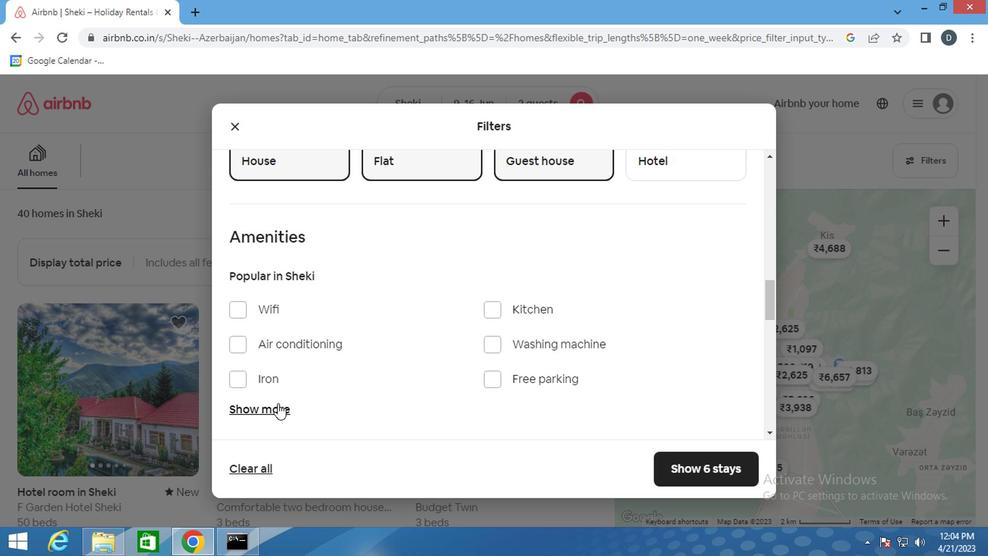 
Action: Mouse moved to (288, 341)
Screenshot: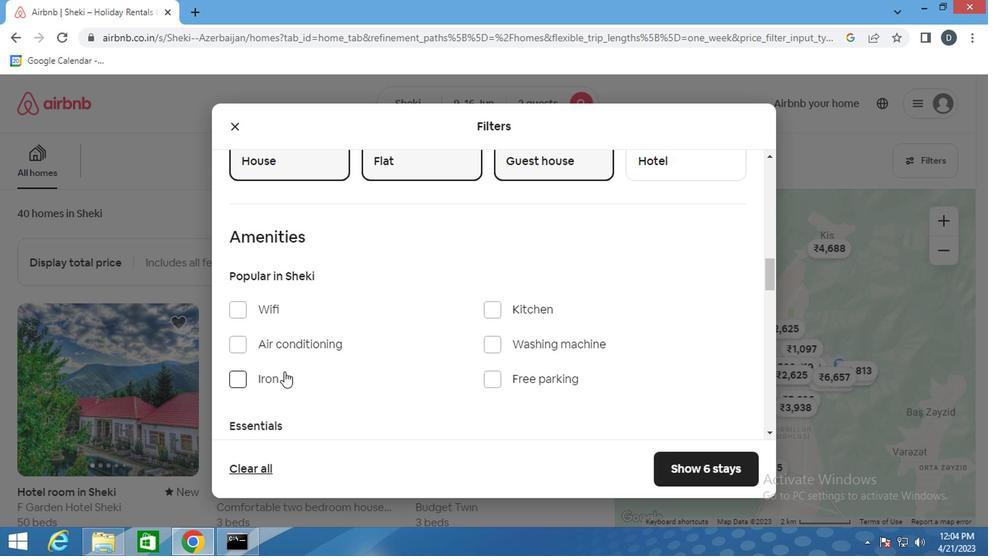 
Action: Mouse pressed left at (288, 341)
Screenshot: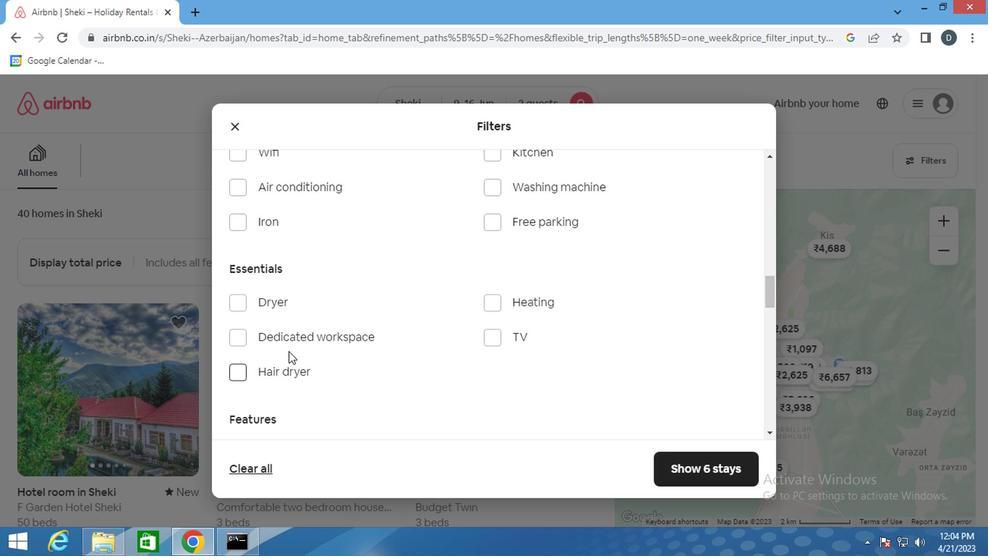 
Action: Mouse moved to (293, 338)
Screenshot: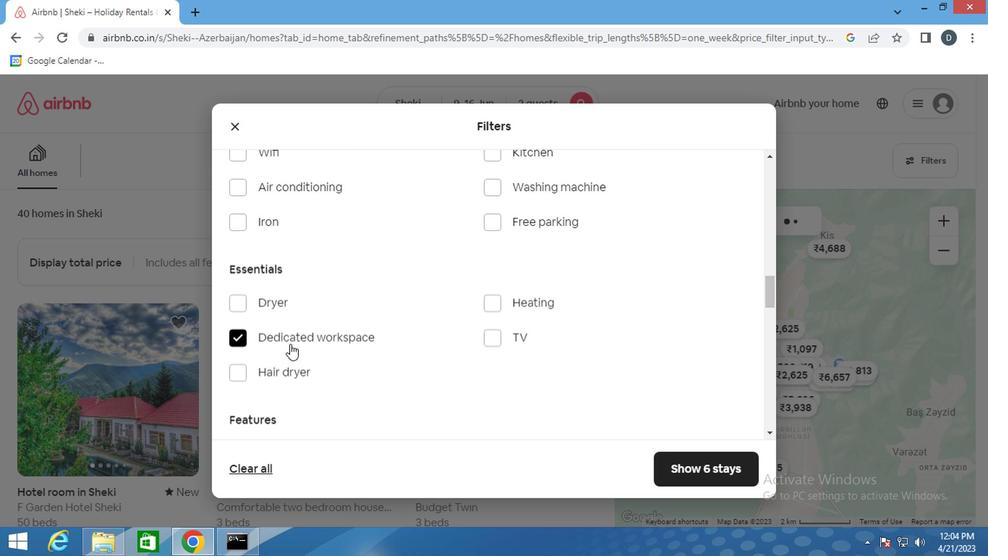 
Action: Mouse pressed left at (293, 338)
Screenshot: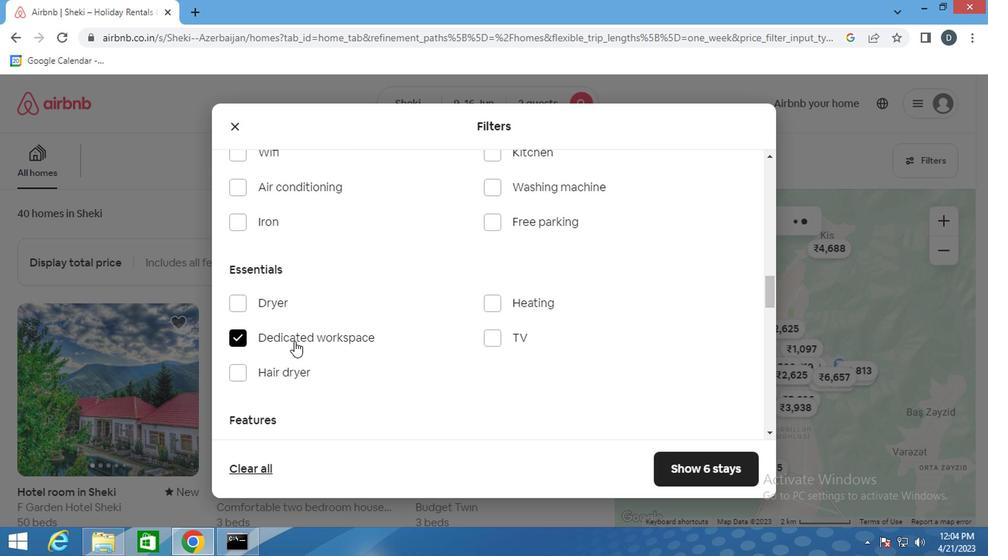 
Action: Mouse moved to (278, 196)
Screenshot: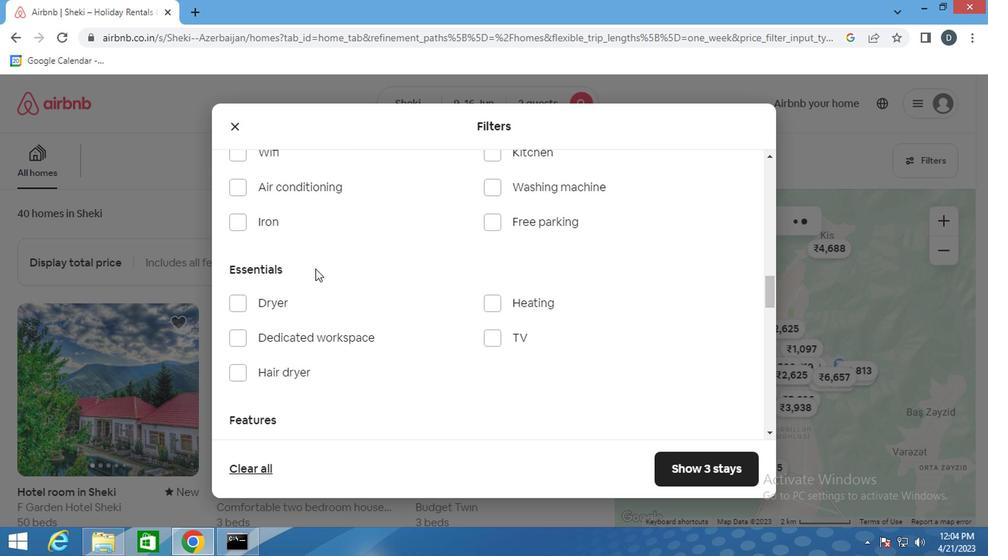 
Action: Mouse pressed left at (278, 196)
Screenshot: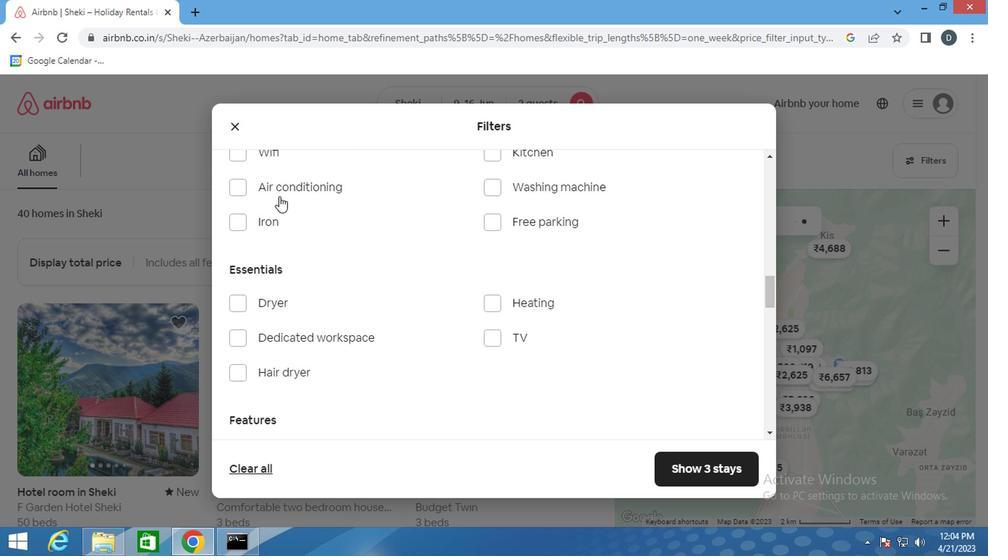 
Action: Mouse moved to (448, 283)
Screenshot: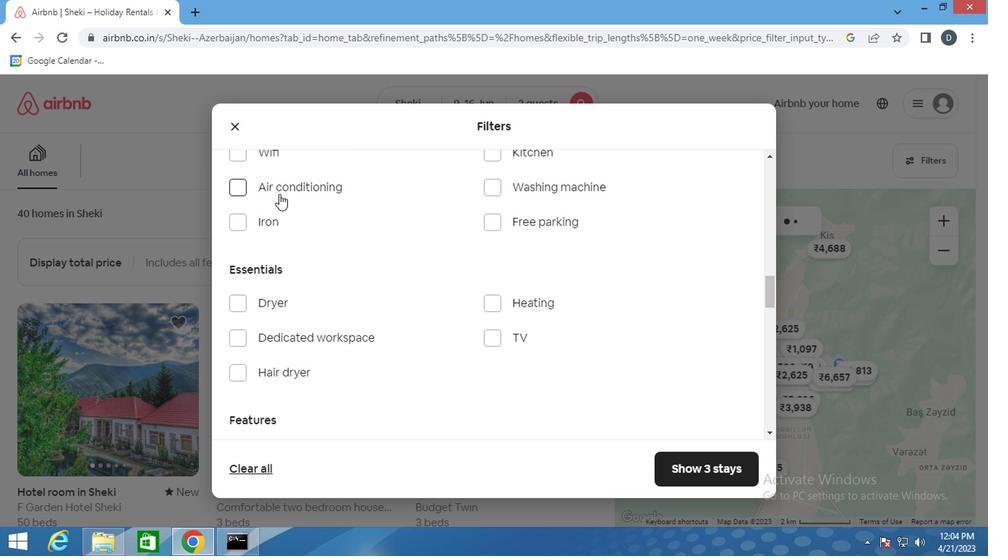 
Action: Mouse scrolled (448, 282) with delta (0, 0)
Screenshot: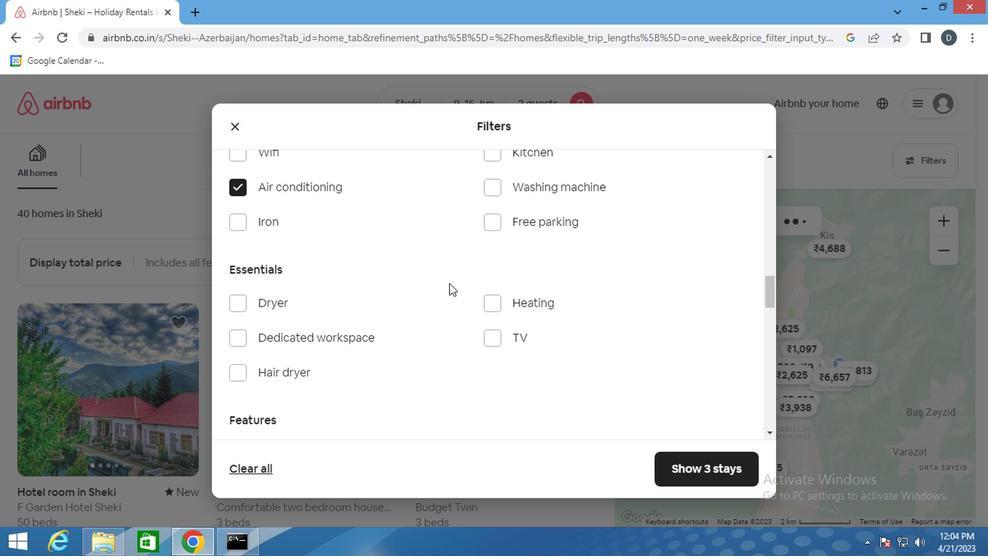 
Action: Mouse moved to (448, 284)
Screenshot: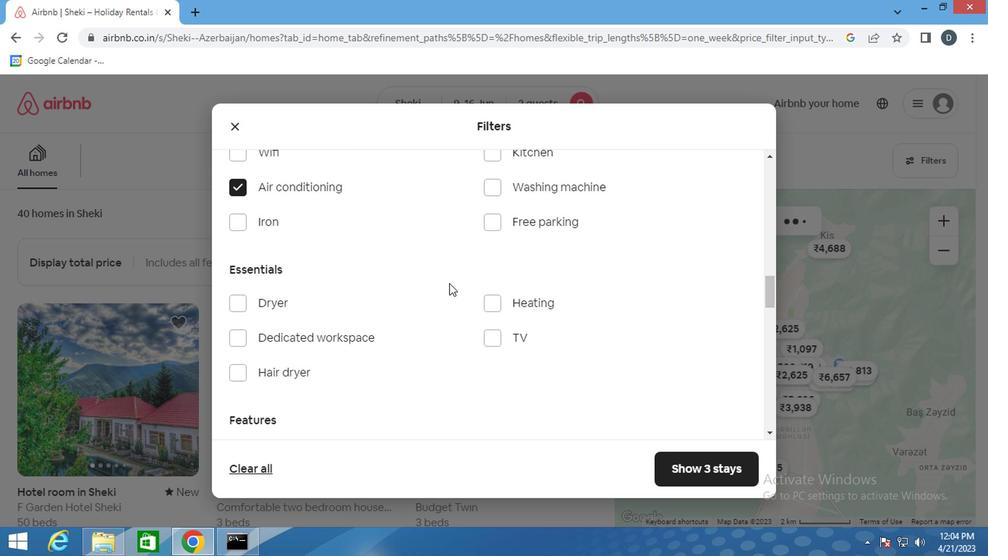 
Action: Mouse scrolled (448, 283) with delta (0, -1)
Screenshot: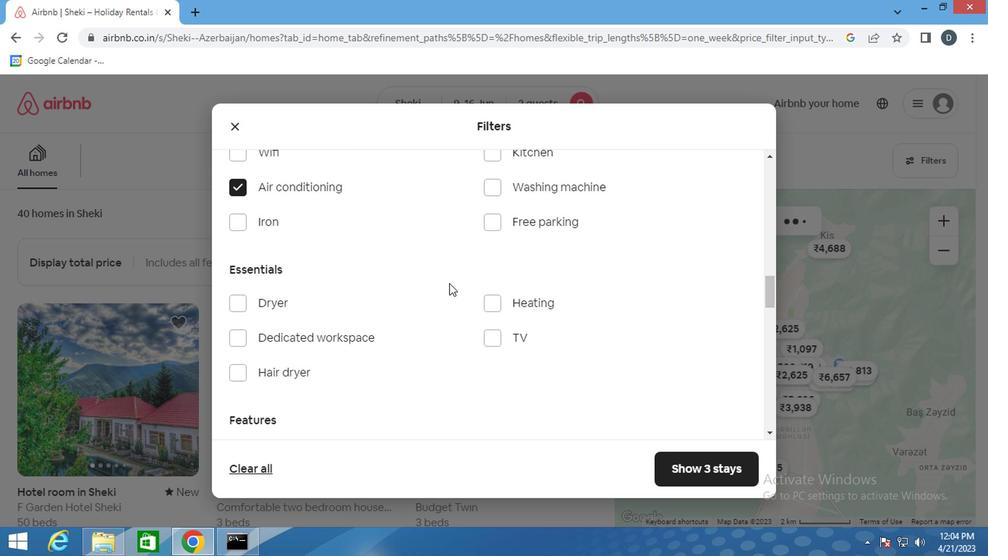 
Action: Mouse scrolled (448, 283) with delta (0, -1)
Screenshot: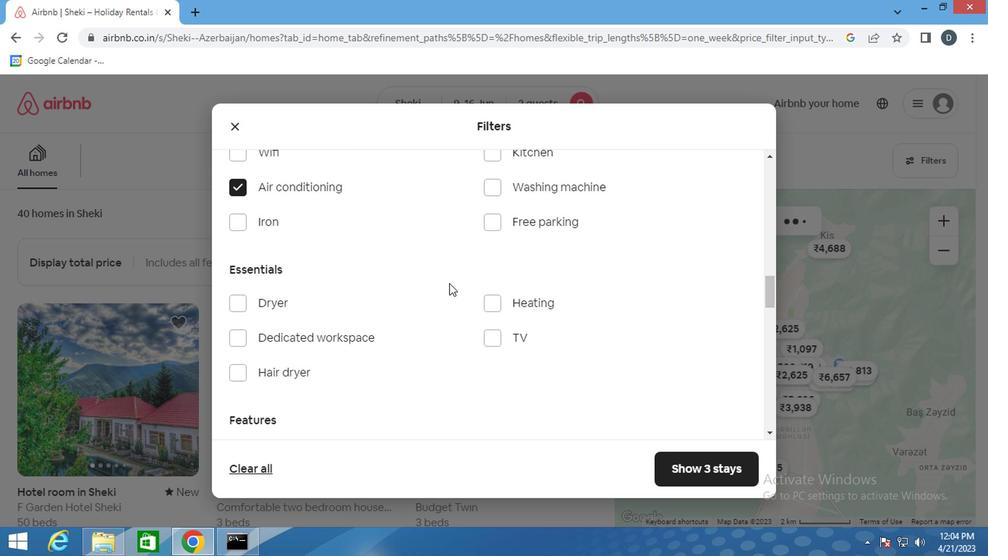 
Action: Mouse moved to (448, 285)
Screenshot: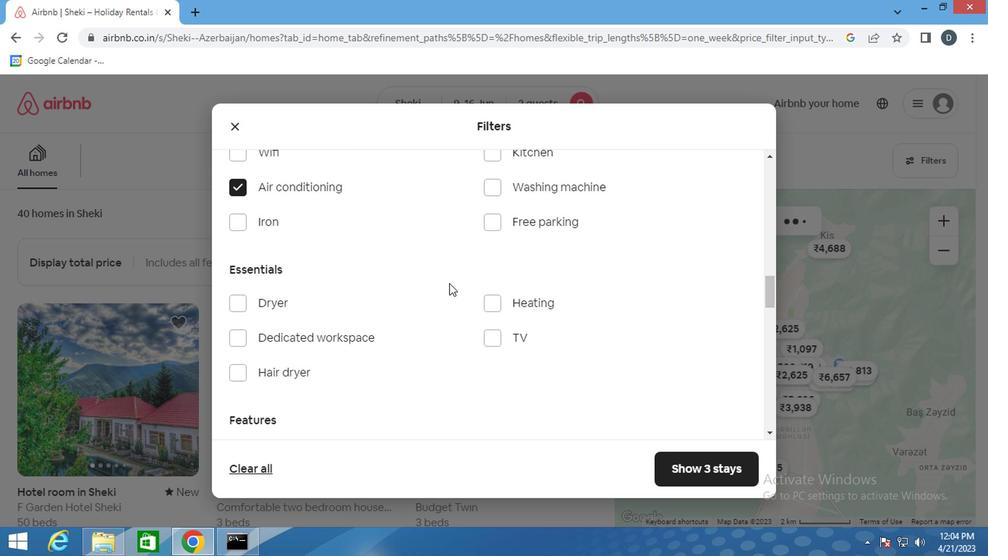 
Action: Mouse scrolled (448, 284) with delta (0, 0)
Screenshot: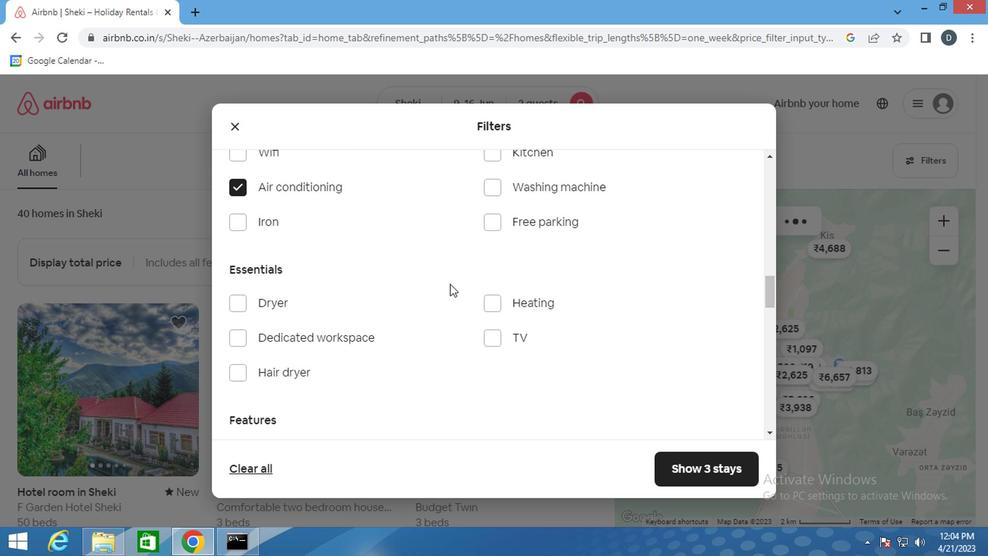 
Action: Mouse scrolled (448, 284) with delta (0, 0)
Screenshot: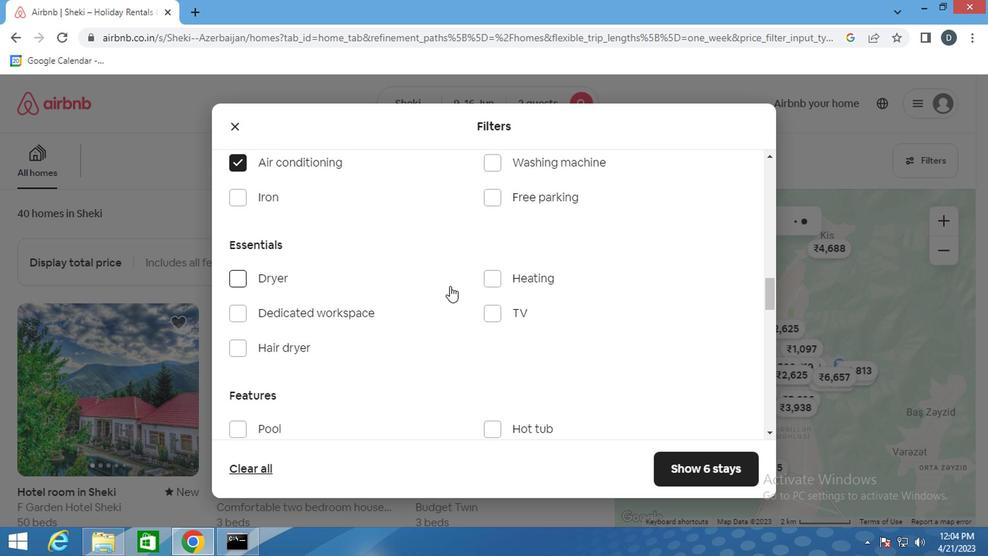 
Action: Mouse scrolled (448, 284) with delta (0, 0)
Screenshot: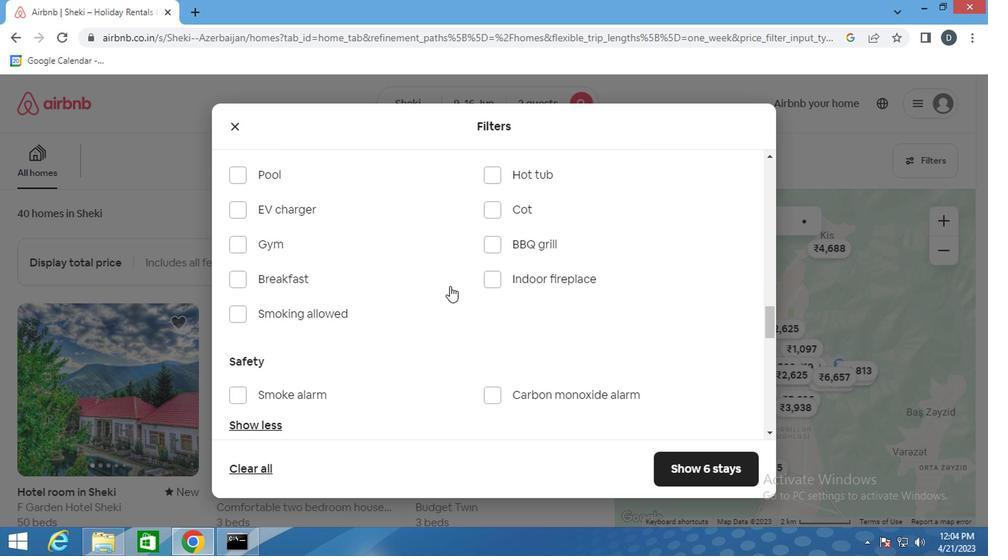 
Action: Mouse scrolled (448, 284) with delta (0, 0)
Screenshot: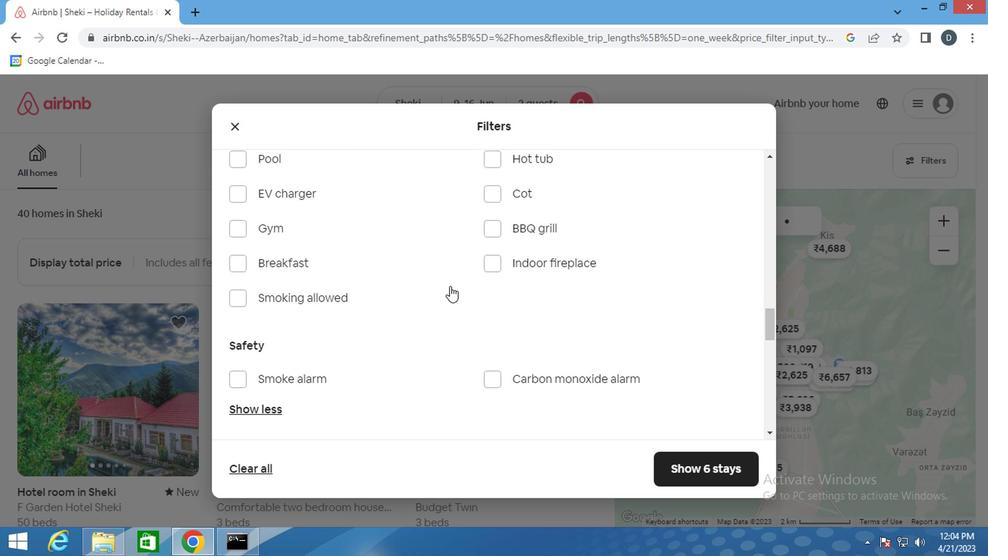 
Action: Mouse scrolled (448, 284) with delta (0, 0)
Screenshot: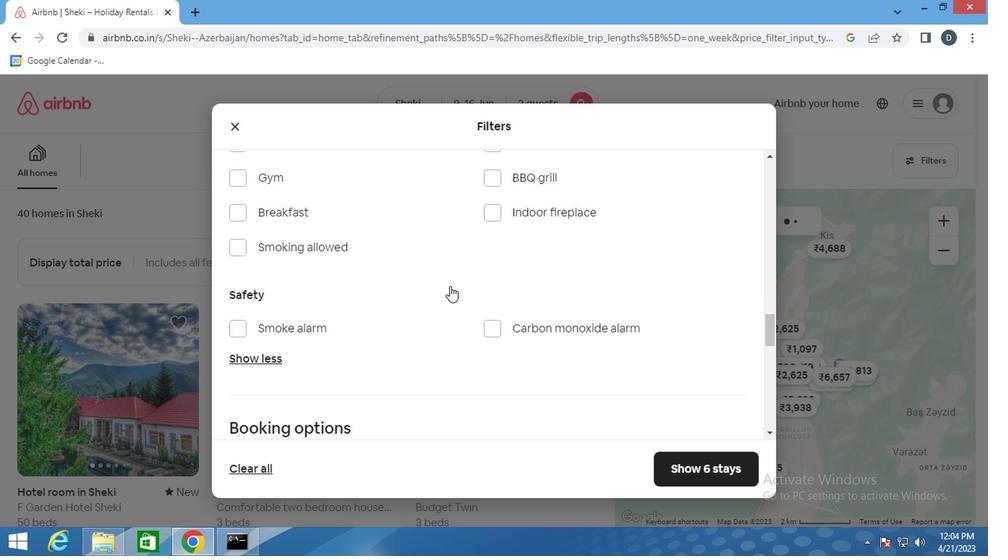 
Action: Mouse scrolled (448, 284) with delta (0, 0)
Screenshot: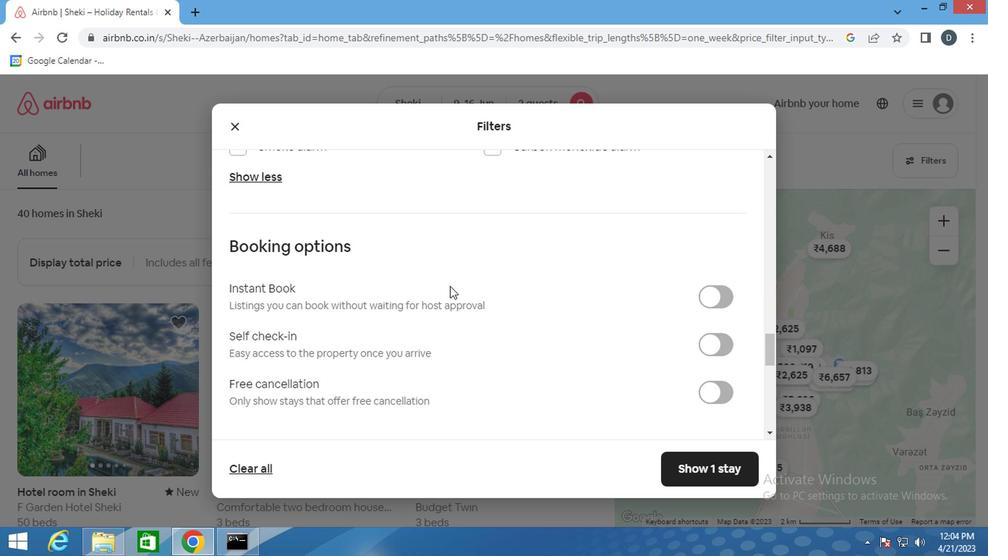 
Action: Mouse moved to (707, 225)
Screenshot: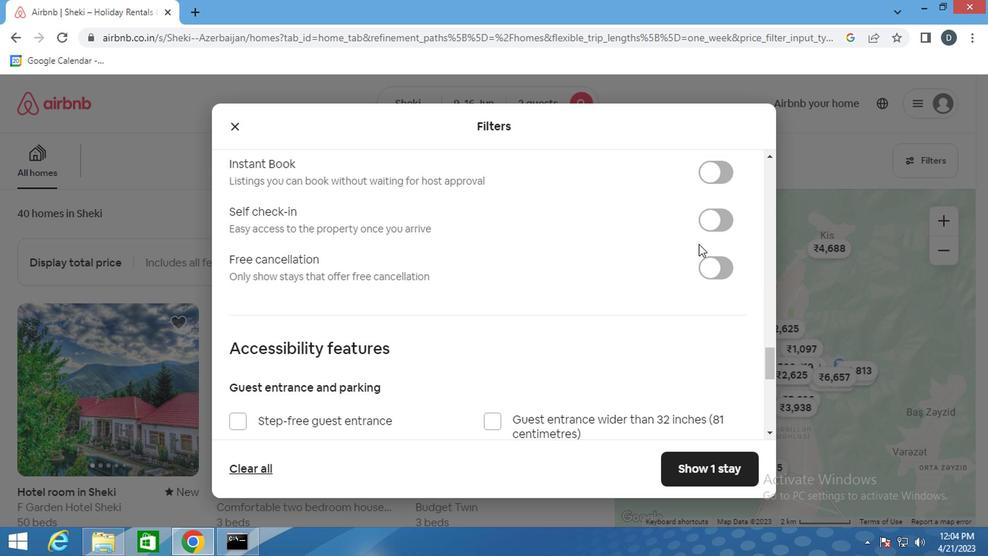 
Action: Mouse pressed left at (707, 225)
Screenshot: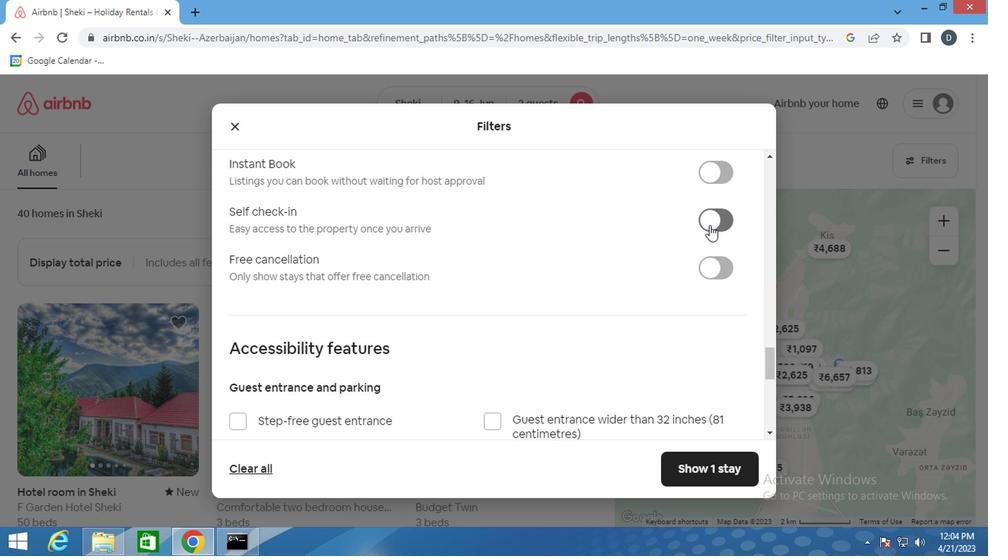 
Action: Mouse moved to (598, 277)
Screenshot: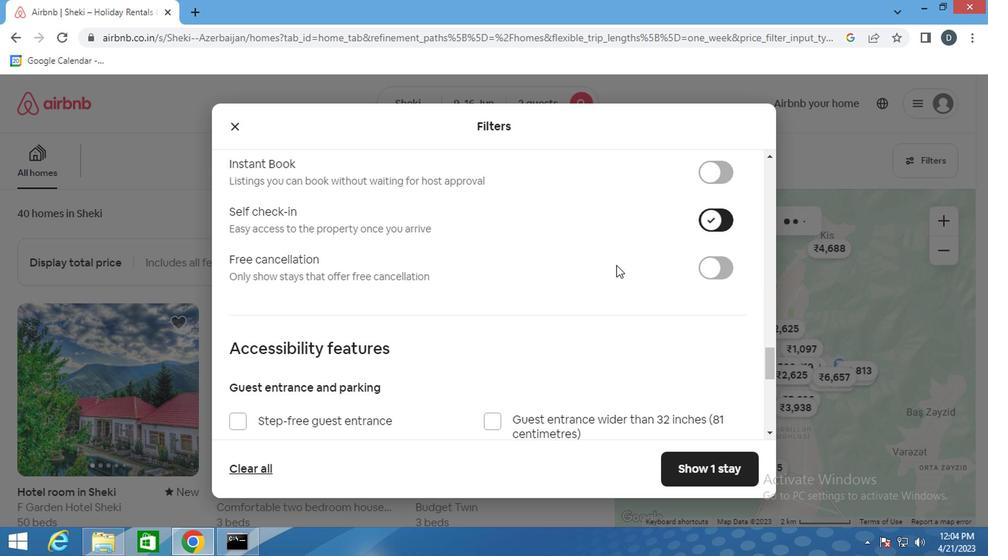 
Action: Mouse scrolled (598, 276) with delta (0, -1)
Screenshot: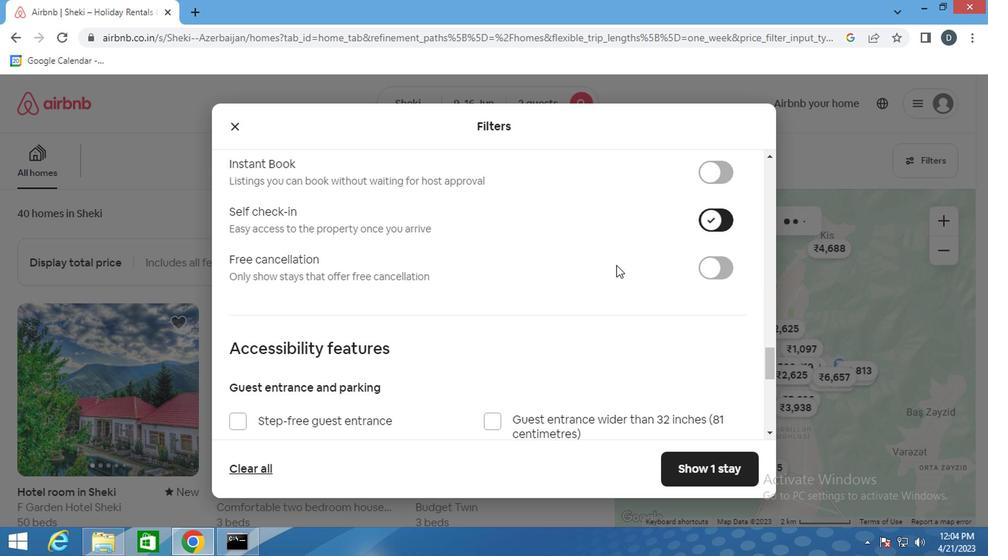 
Action: Mouse scrolled (598, 276) with delta (0, -1)
Screenshot: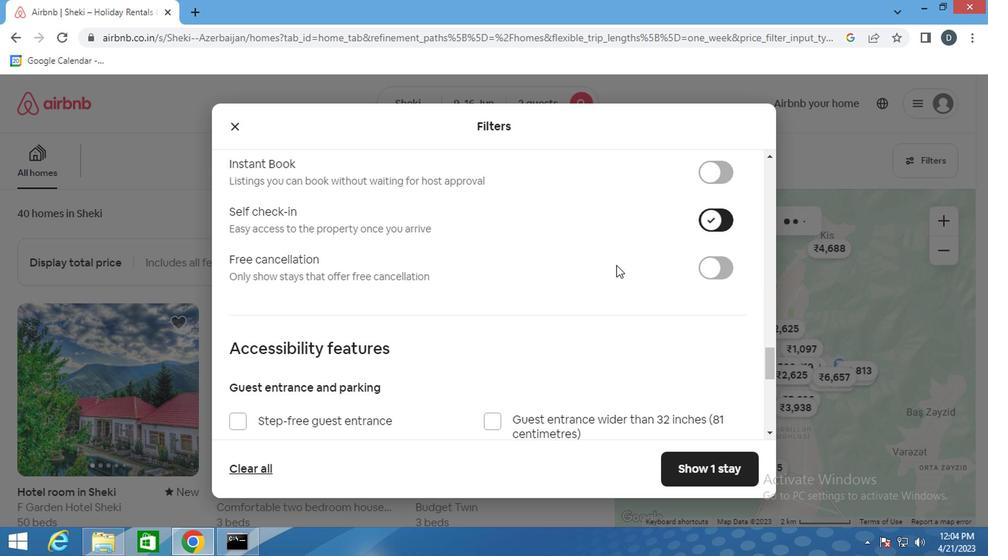 
Action: Mouse scrolled (598, 276) with delta (0, -1)
Screenshot: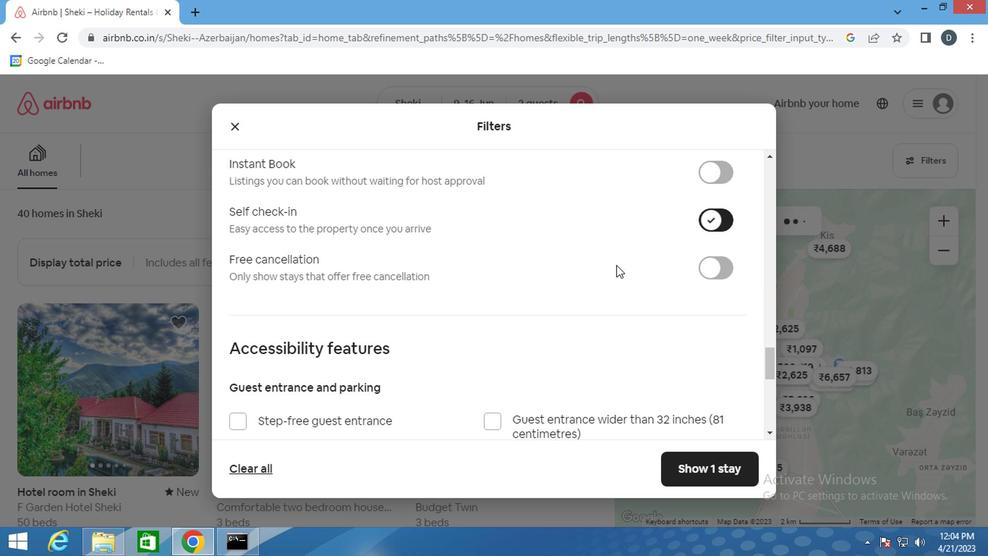 
Action: Mouse moved to (598, 277)
Screenshot: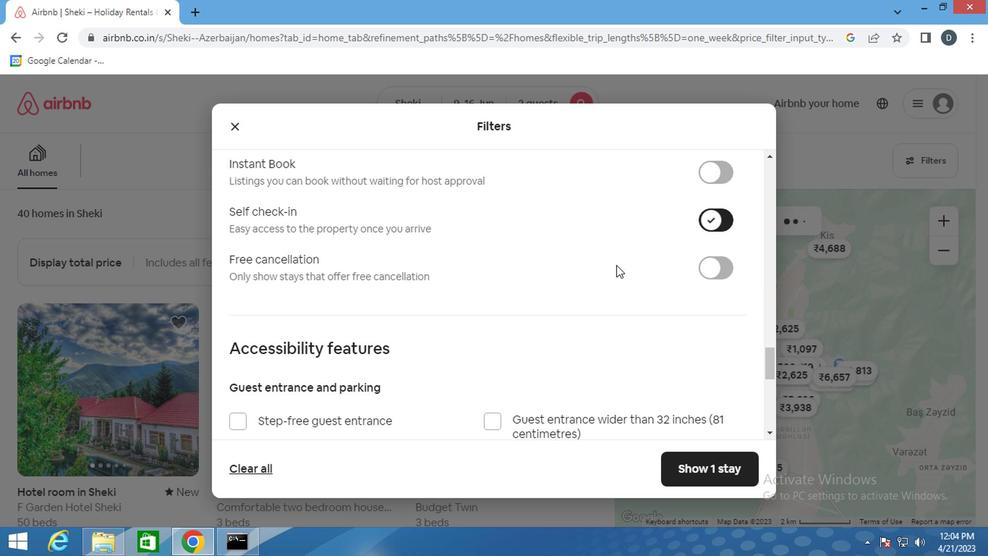 
Action: Mouse scrolled (598, 277) with delta (0, 0)
Screenshot: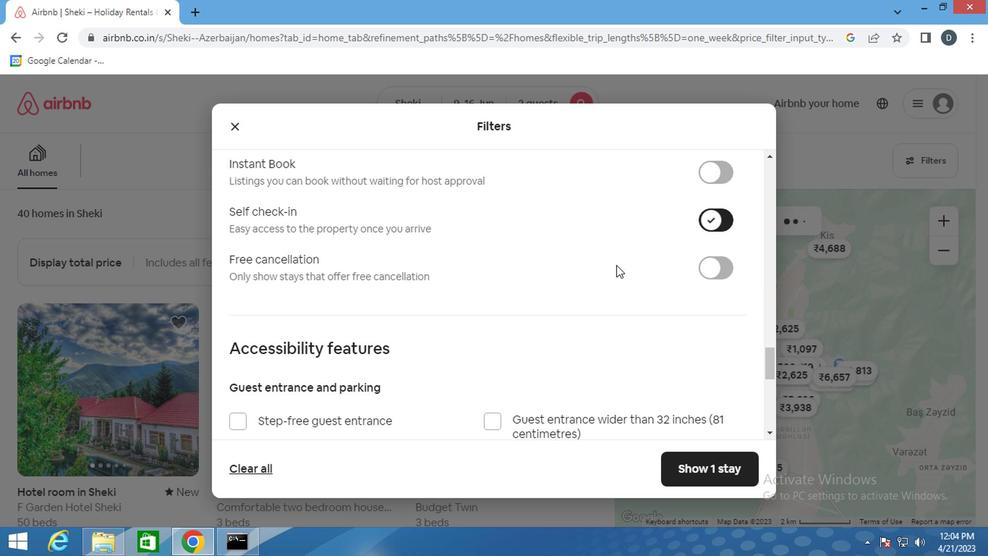 
Action: Mouse scrolled (598, 277) with delta (0, 0)
Screenshot: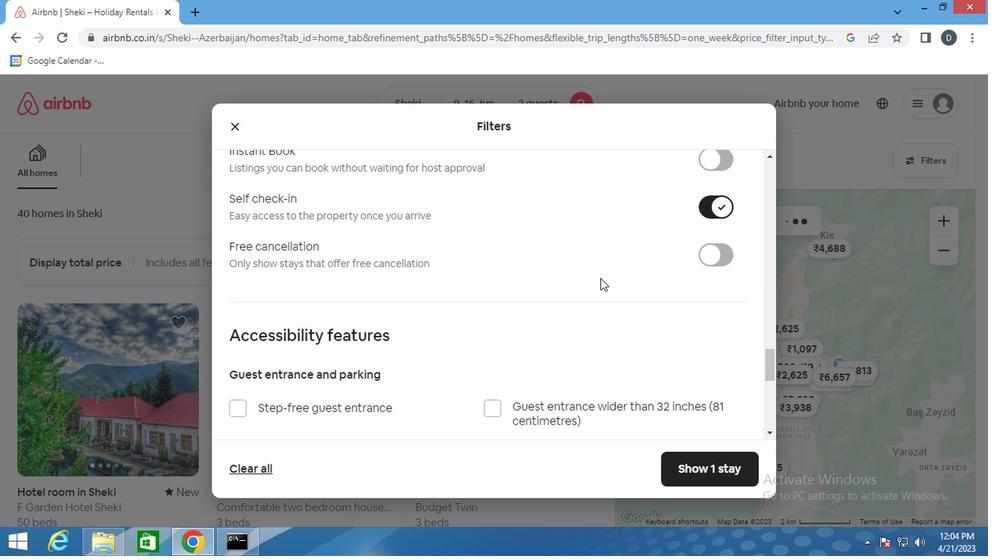 
Action: Mouse scrolled (598, 277) with delta (0, 0)
Screenshot: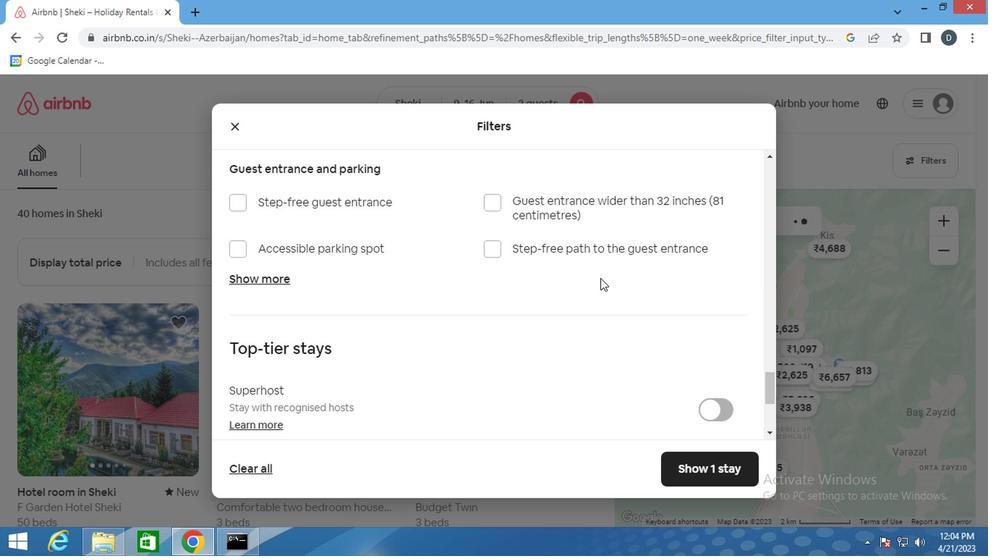 
Action: Mouse scrolled (598, 277) with delta (0, 0)
Screenshot: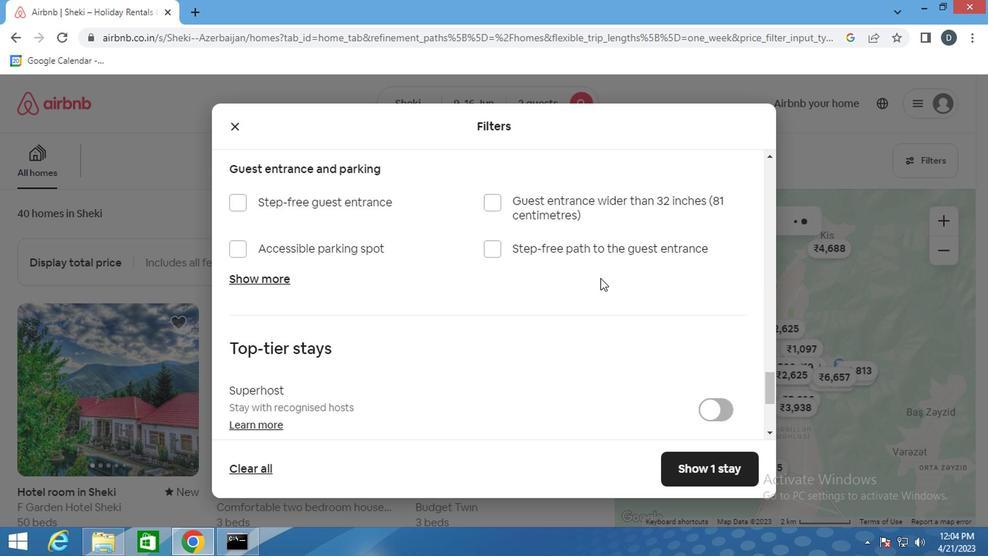 
Action: Mouse moved to (245, 337)
Screenshot: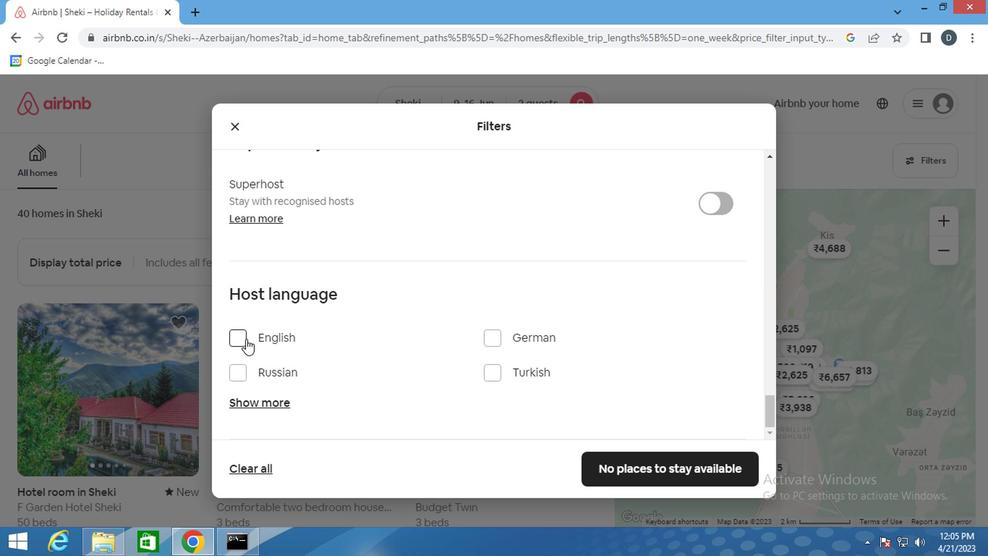 
Action: Mouse pressed left at (245, 337)
Screenshot: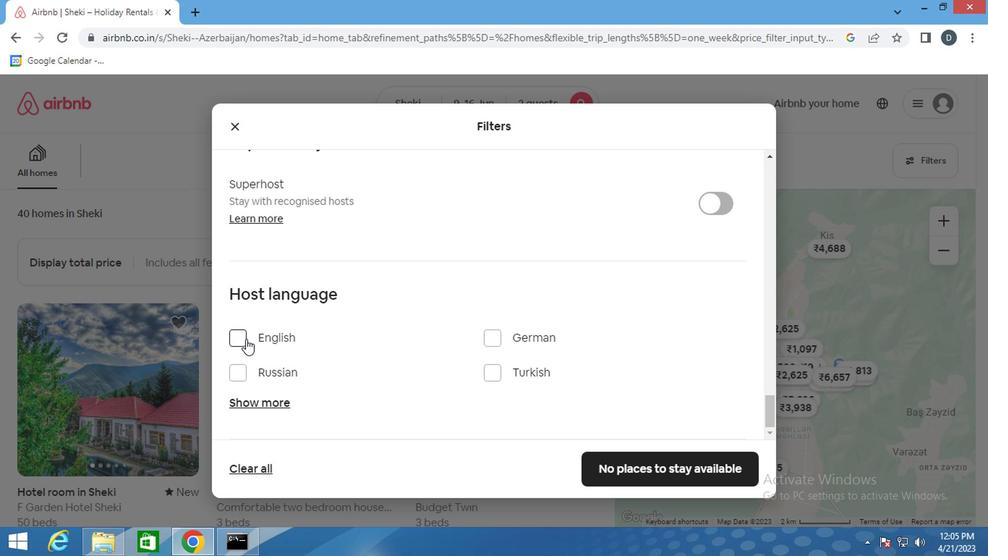 
Action: Mouse moved to (658, 464)
Screenshot: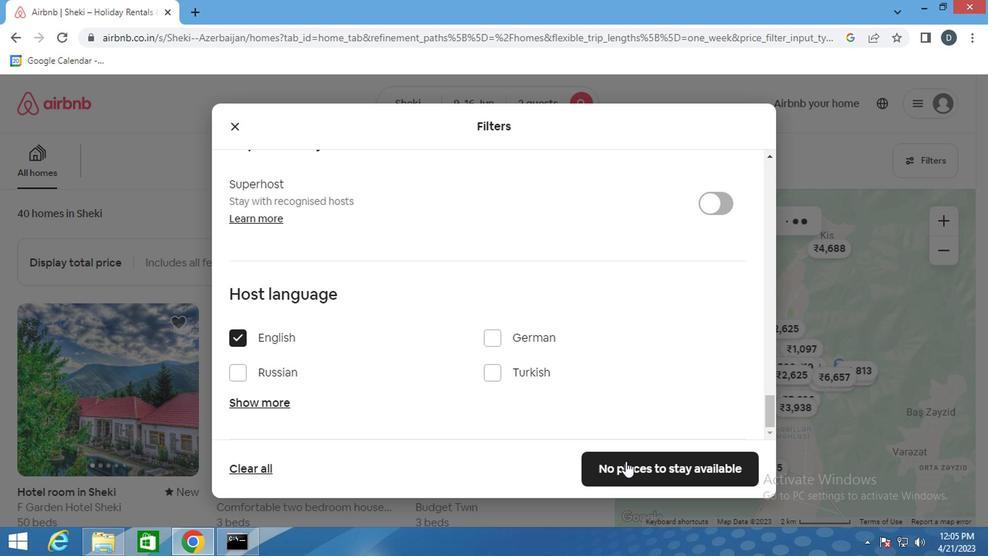 
Action: Mouse pressed left at (658, 464)
Screenshot: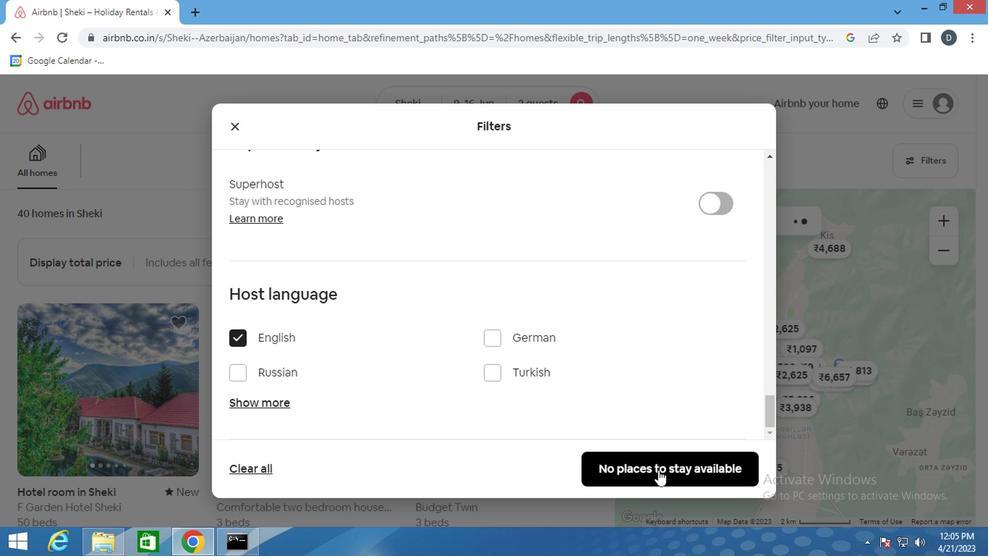 
